 Task: Create a due date automation trigger when advanced on, on the monday of the week before a card is due add fields with custom field "Resume" checked at 11:00 AM.
Action: Mouse moved to (1061, 327)
Screenshot: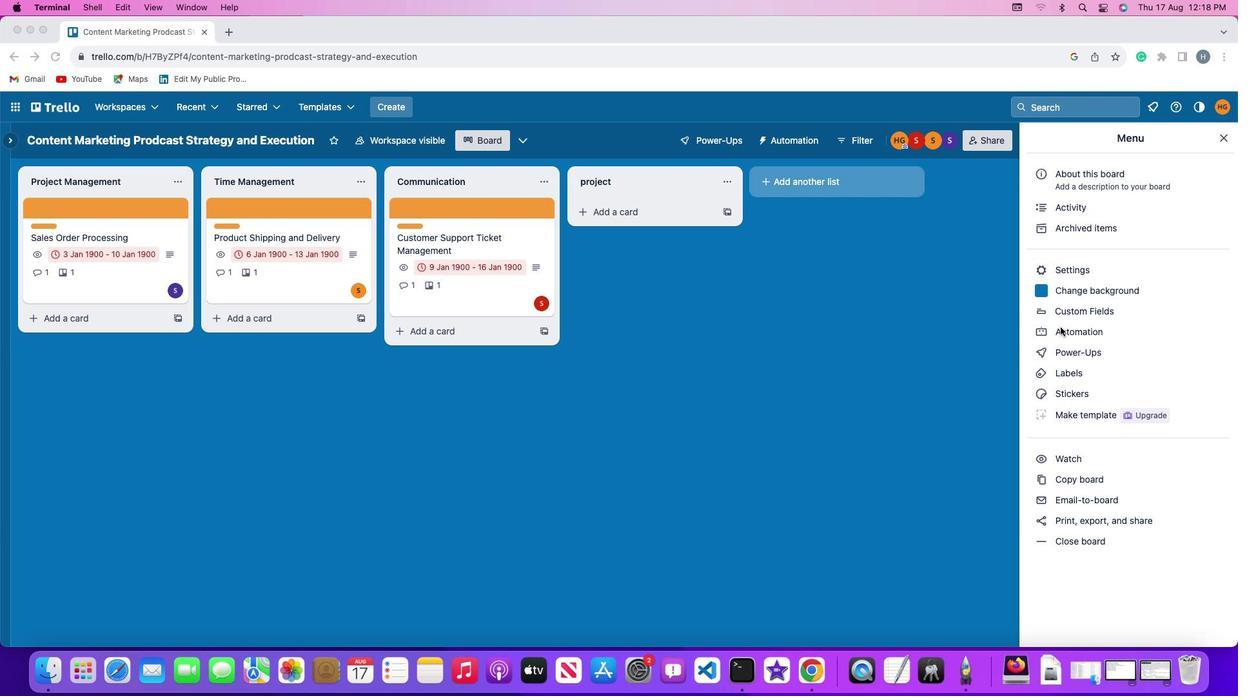 
Action: Mouse pressed left at (1061, 327)
Screenshot: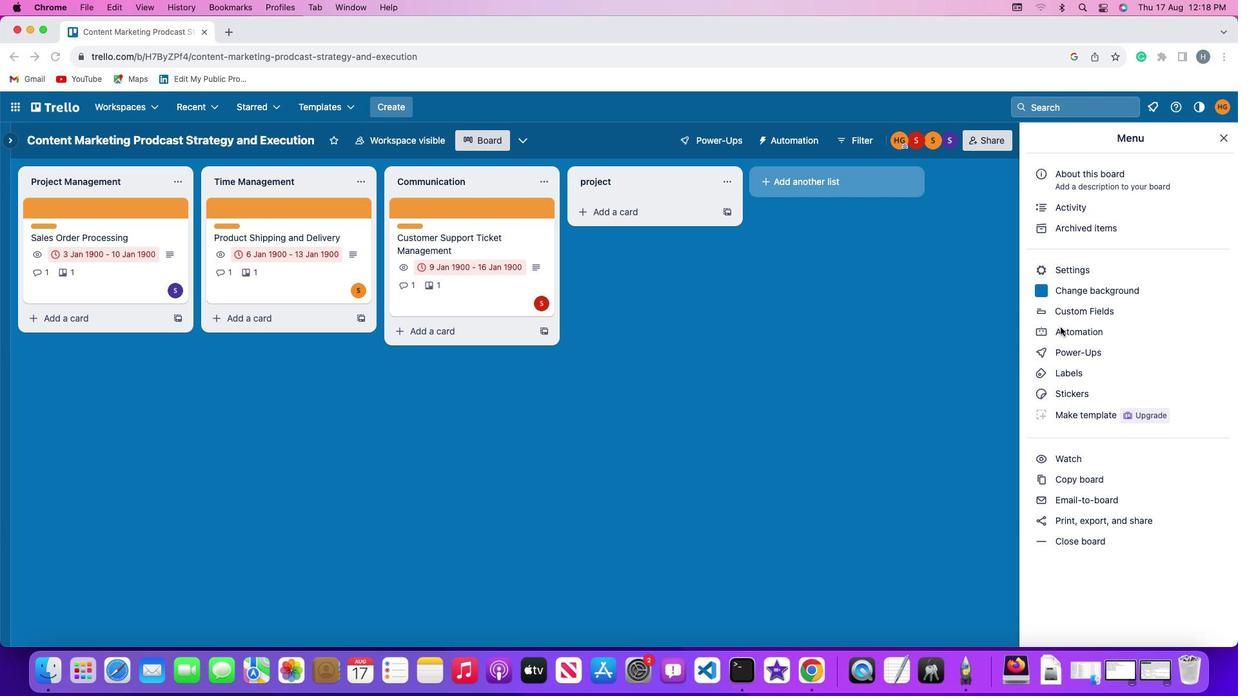 
Action: Mouse moved to (1061, 327)
Screenshot: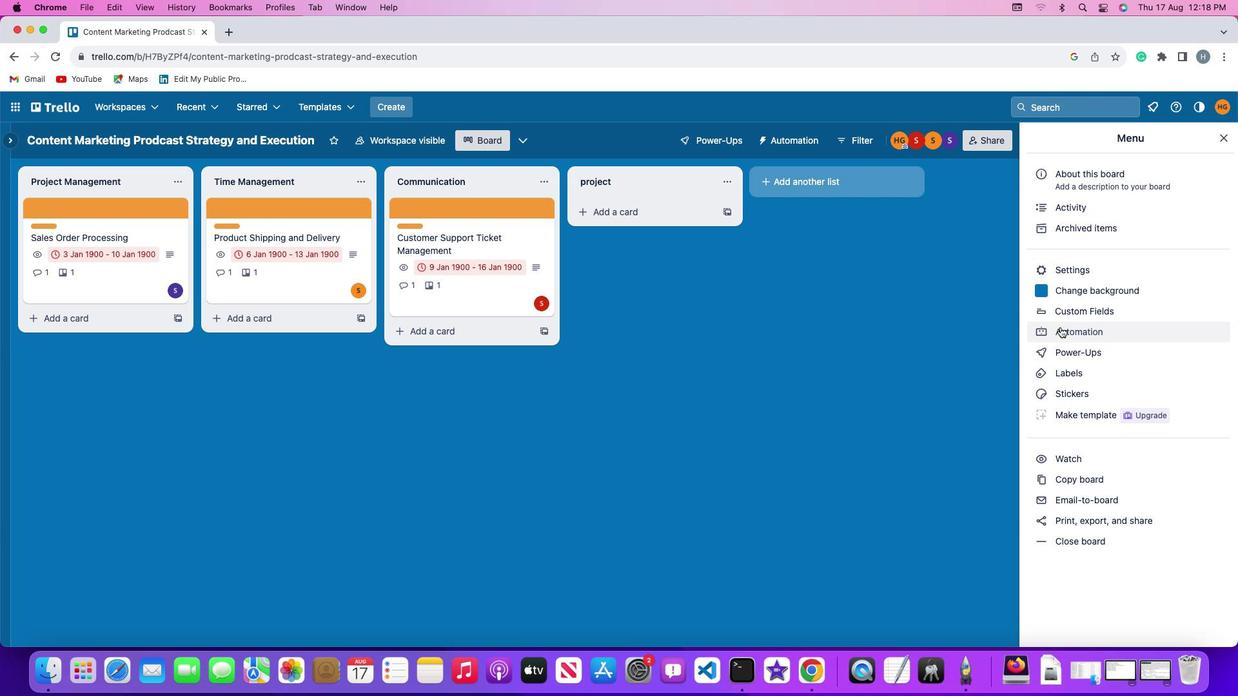 
Action: Mouse pressed left at (1061, 327)
Screenshot: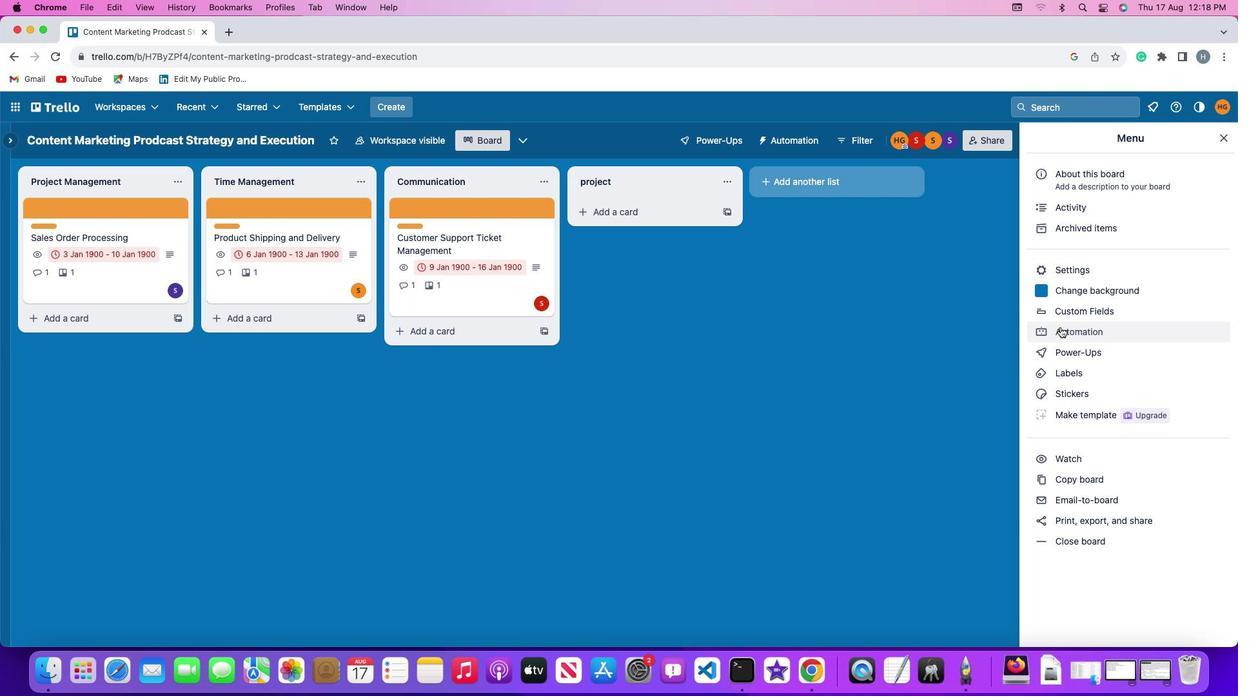 
Action: Mouse moved to (80, 304)
Screenshot: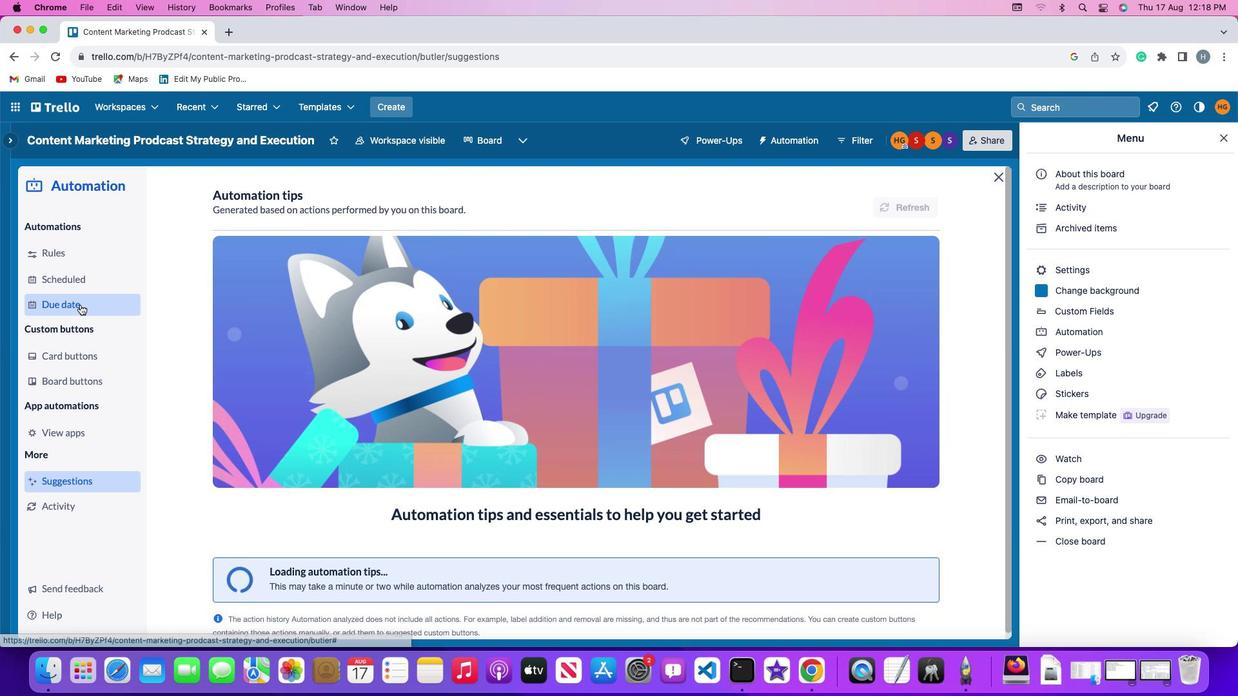 
Action: Mouse pressed left at (80, 304)
Screenshot: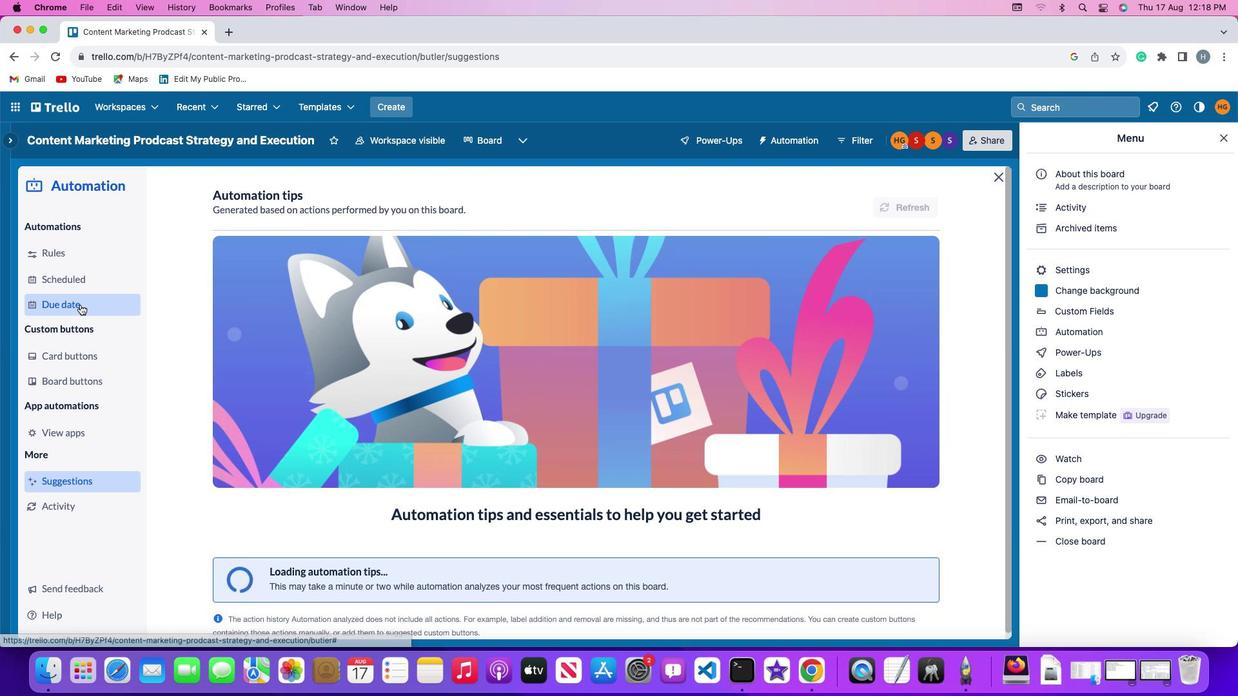 
Action: Mouse moved to (838, 201)
Screenshot: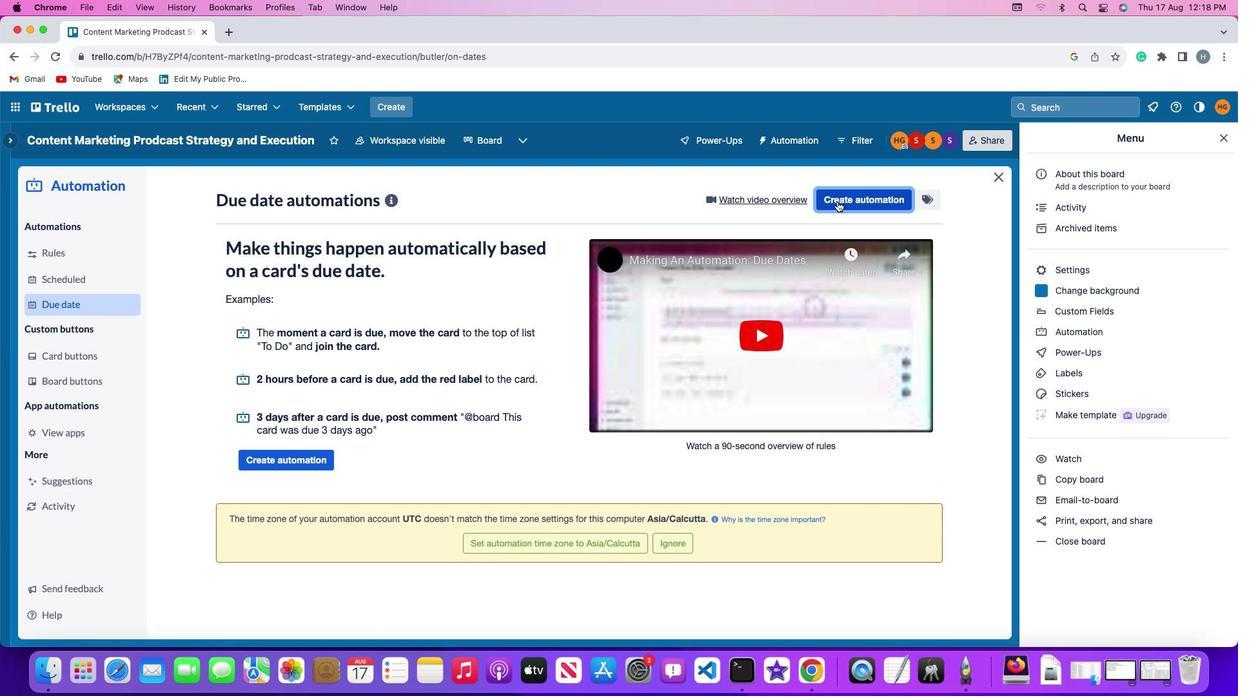 
Action: Mouse pressed left at (838, 201)
Screenshot: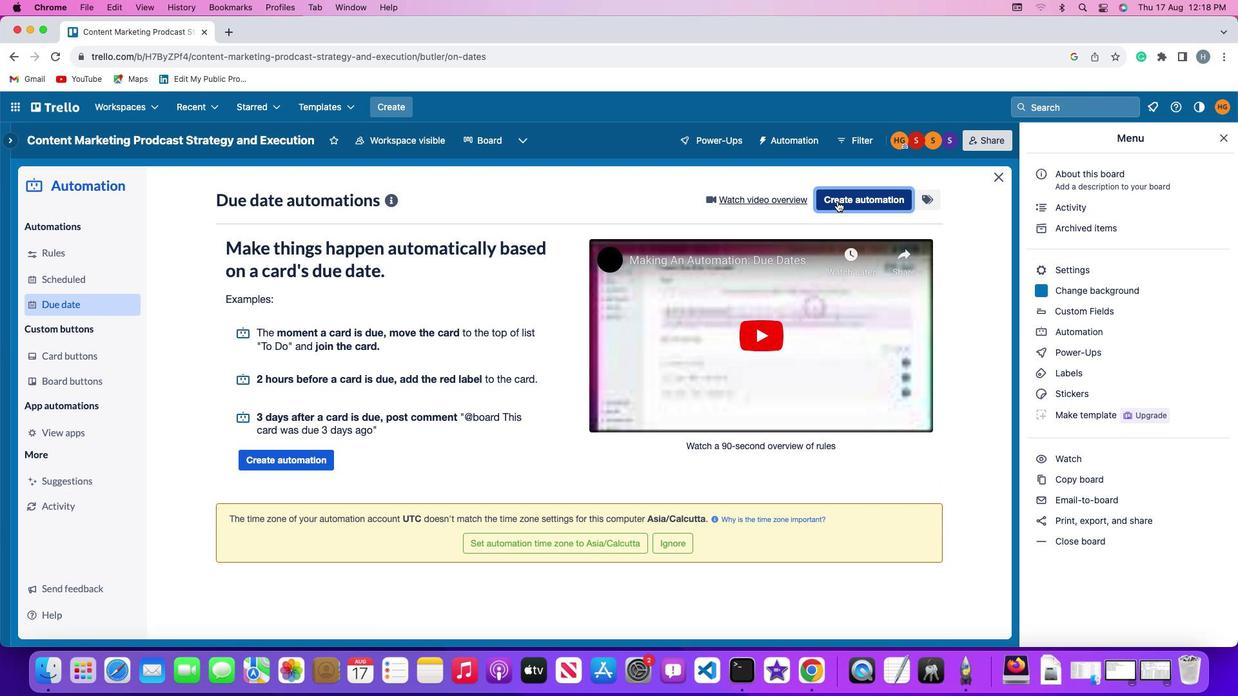 
Action: Mouse moved to (250, 319)
Screenshot: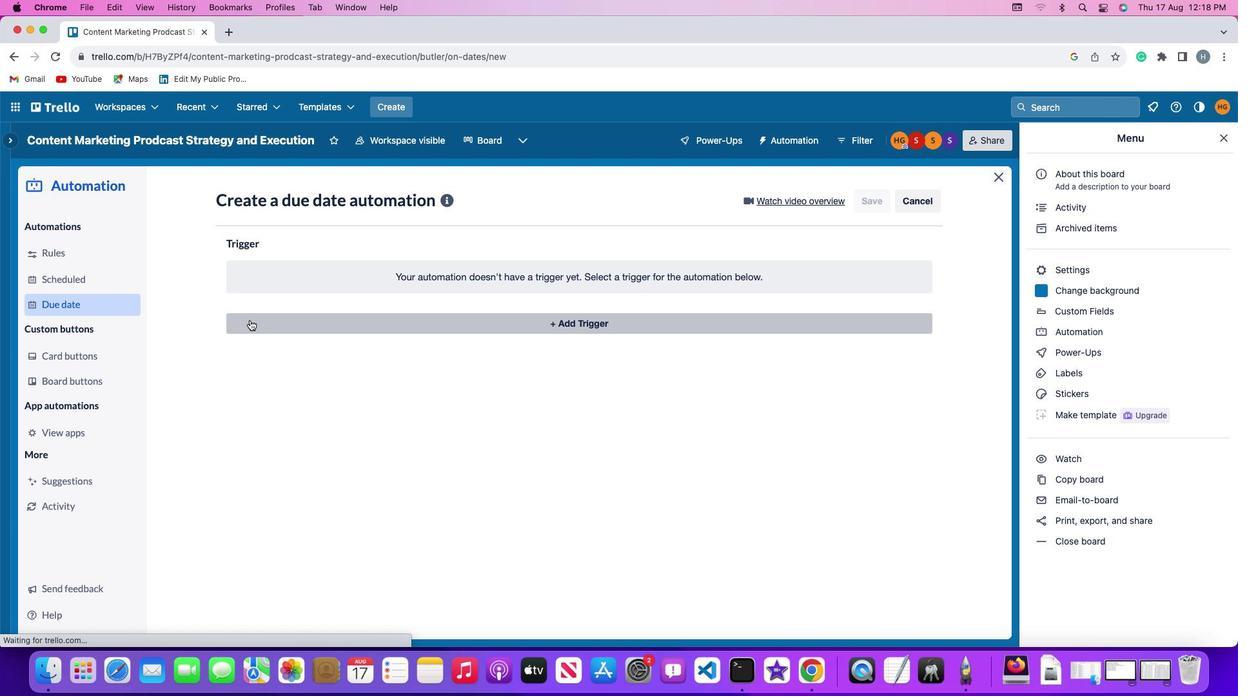 
Action: Mouse pressed left at (250, 319)
Screenshot: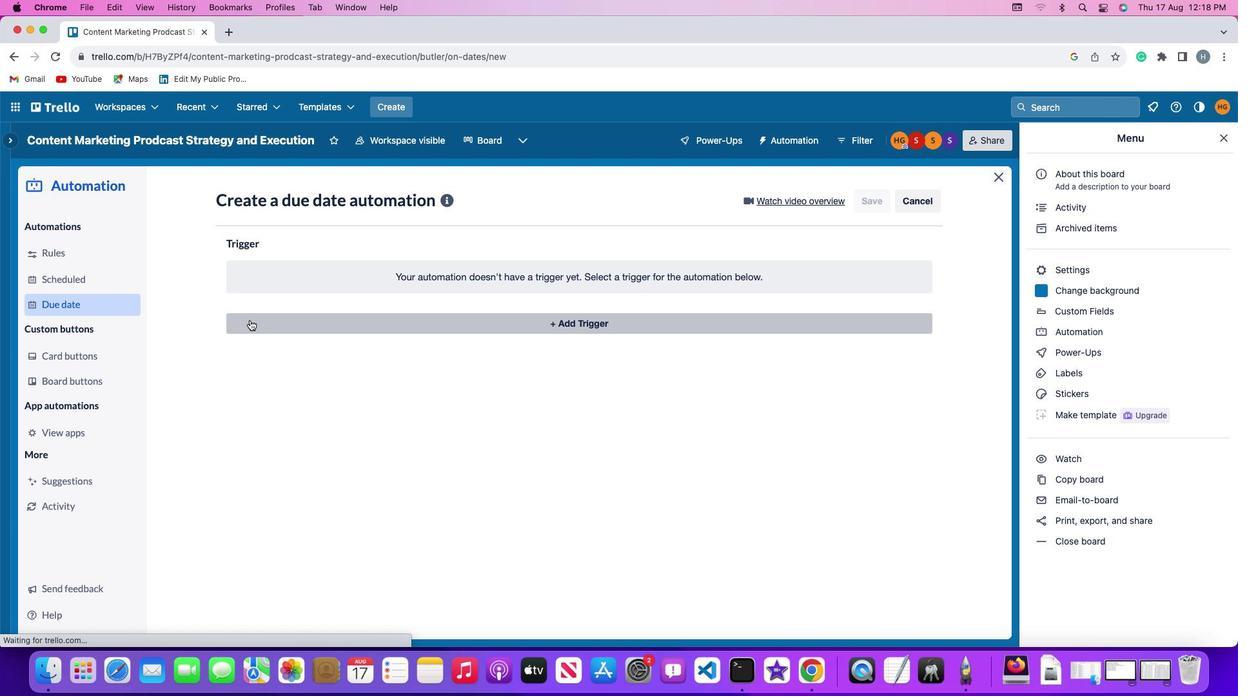 
Action: Mouse moved to (277, 561)
Screenshot: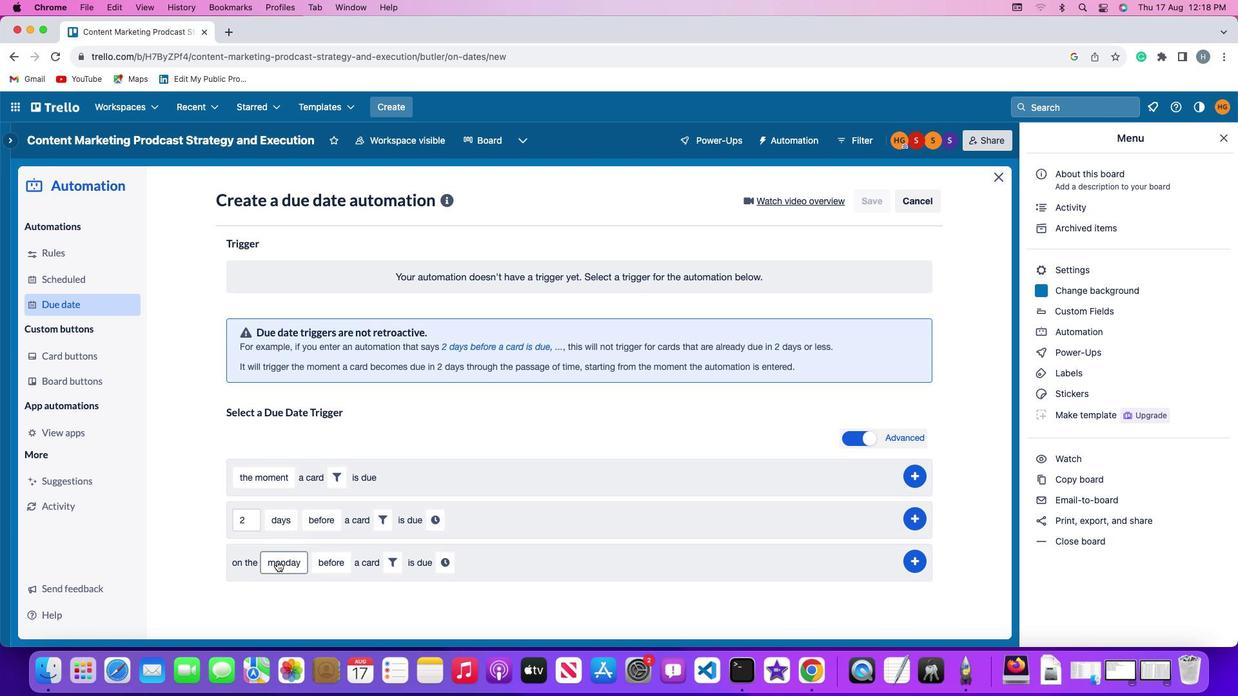 
Action: Mouse pressed left at (277, 561)
Screenshot: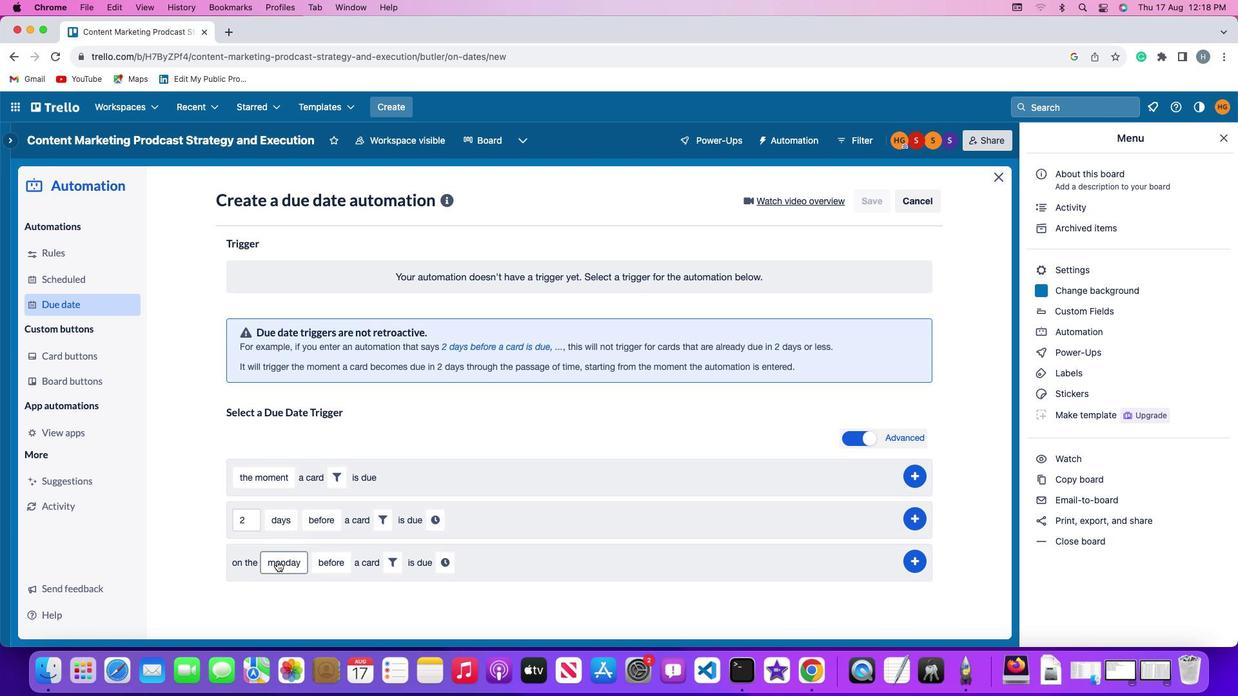 
Action: Mouse moved to (301, 375)
Screenshot: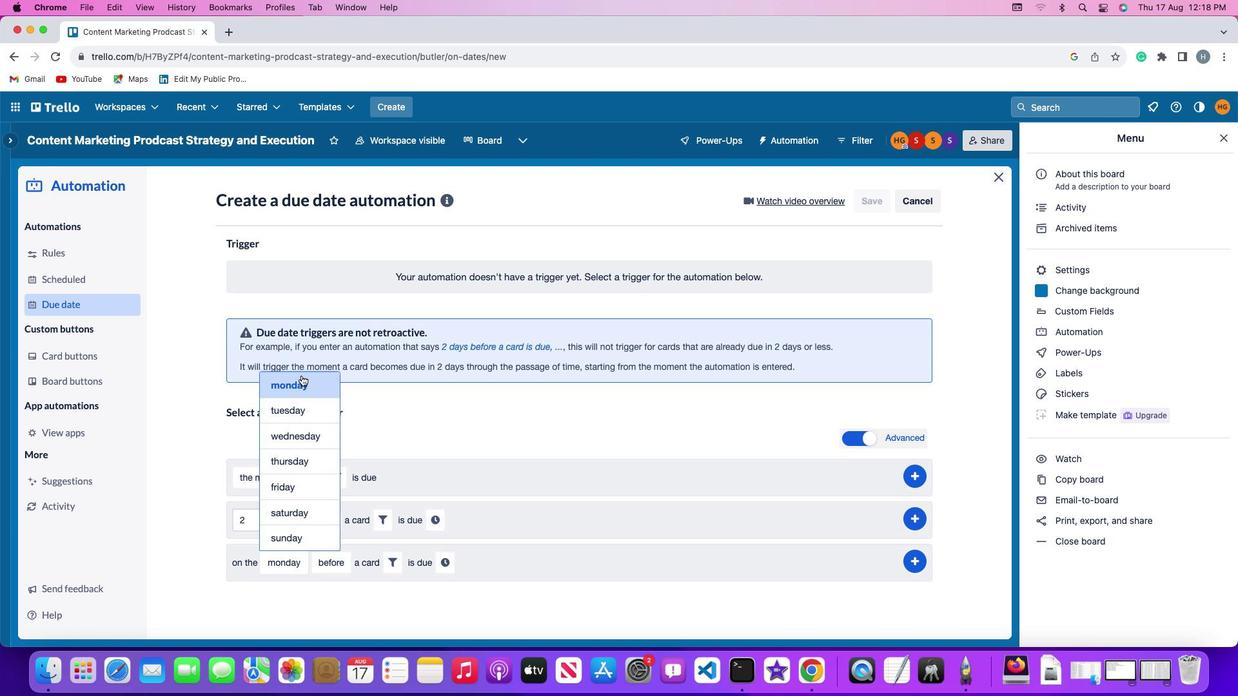 
Action: Mouse pressed left at (301, 375)
Screenshot: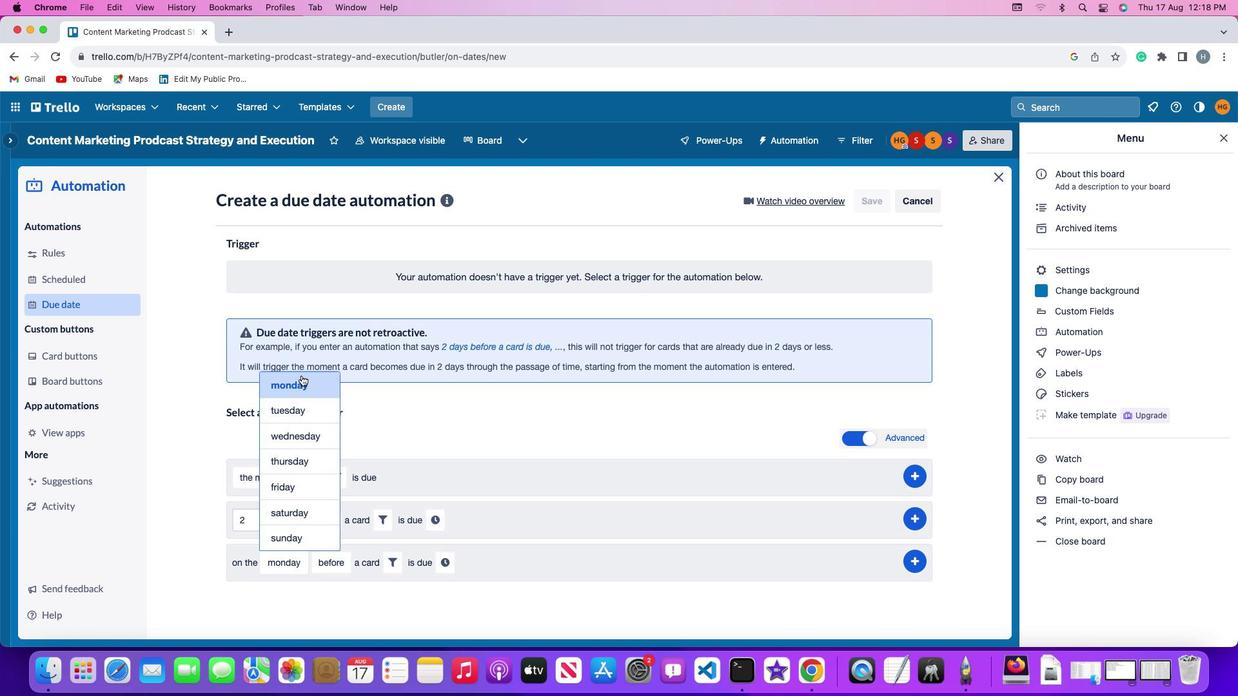 
Action: Mouse moved to (336, 564)
Screenshot: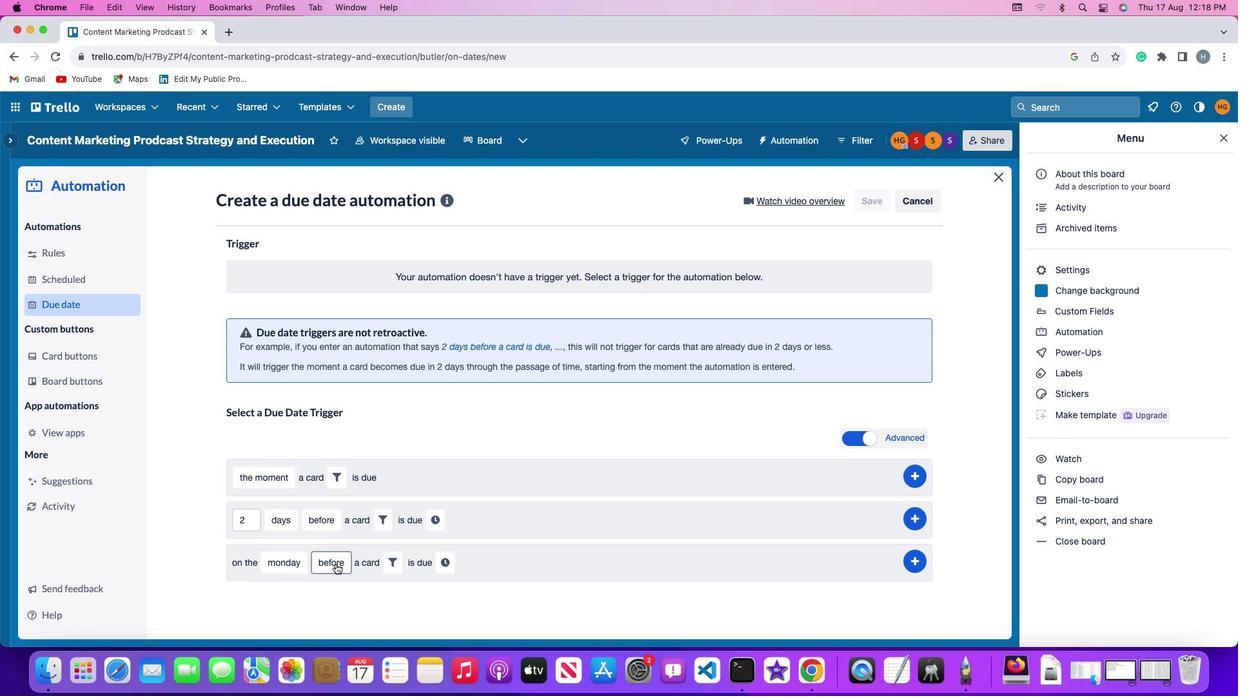 
Action: Mouse pressed left at (336, 564)
Screenshot: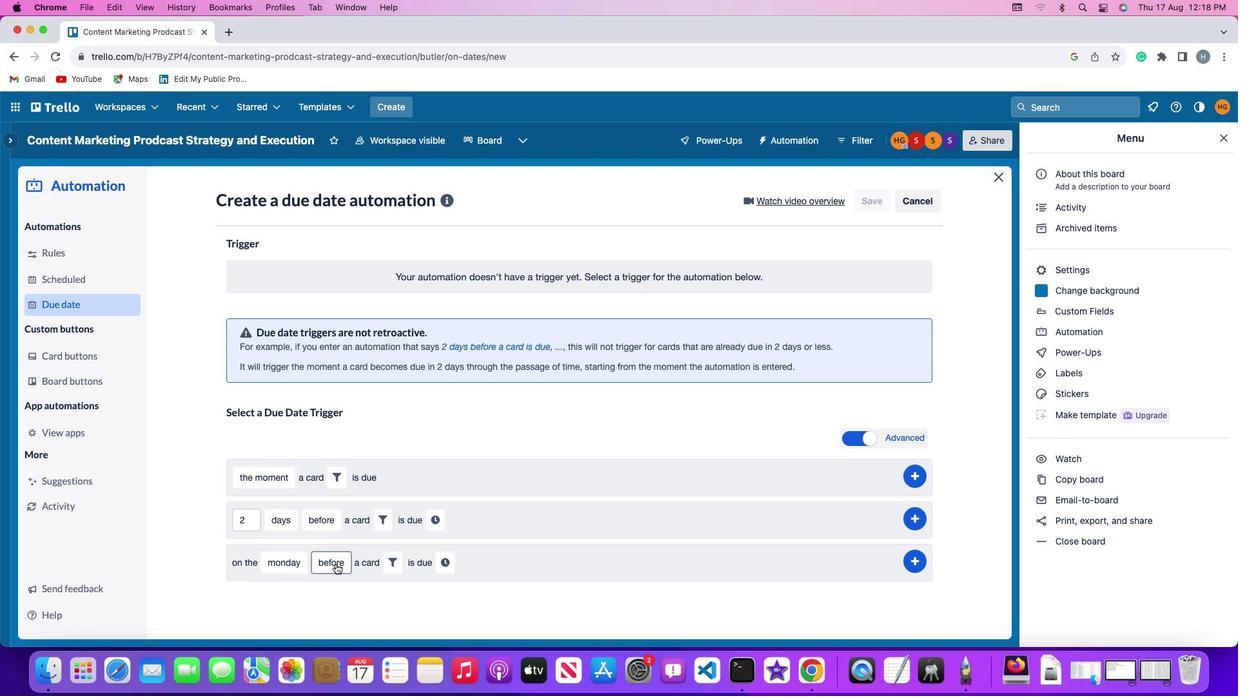 
Action: Mouse moved to (376, 534)
Screenshot: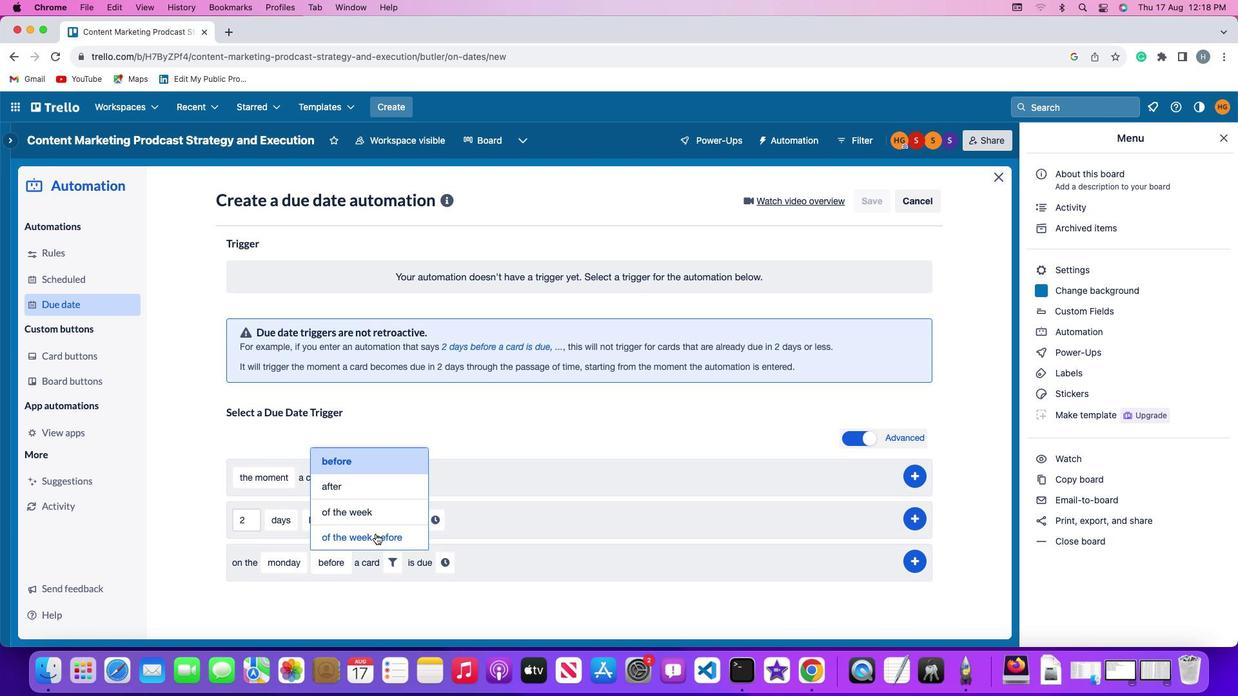 
Action: Mouse pressed left at (376, 534)
Screenshot: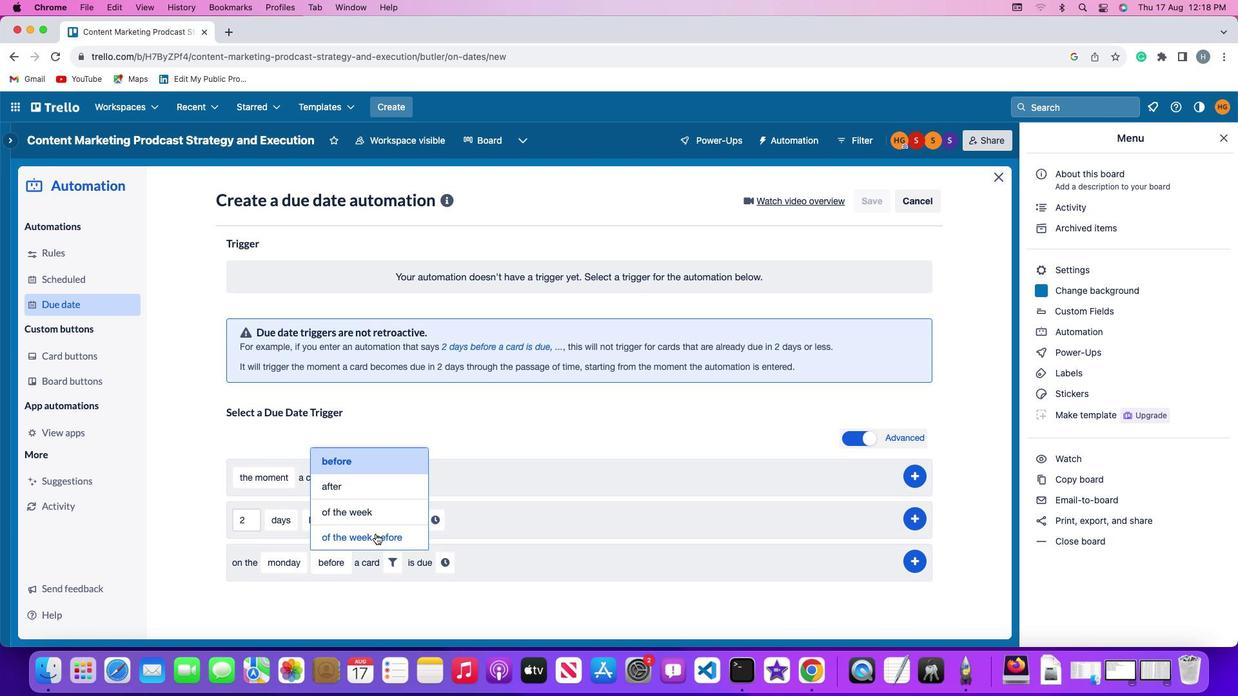 
Action: Mouse moved to (449, 561)
Screenshot: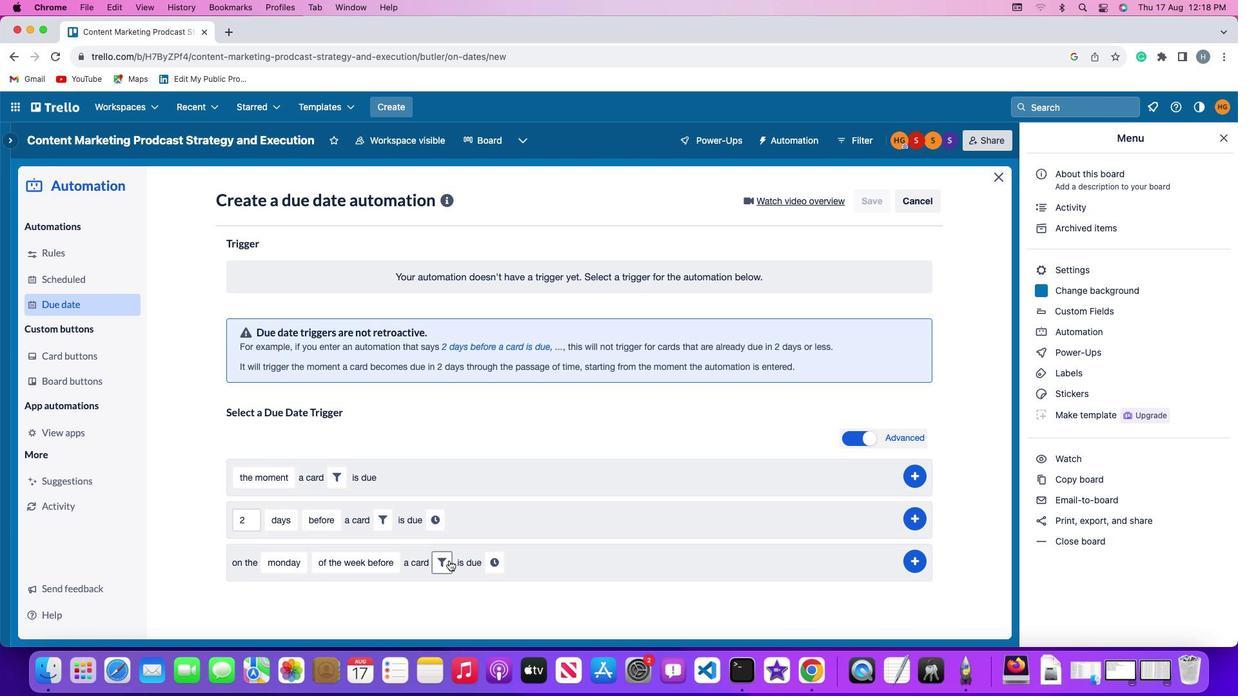 
Action: Mouse pressed left at (449, 561)
Screenshot: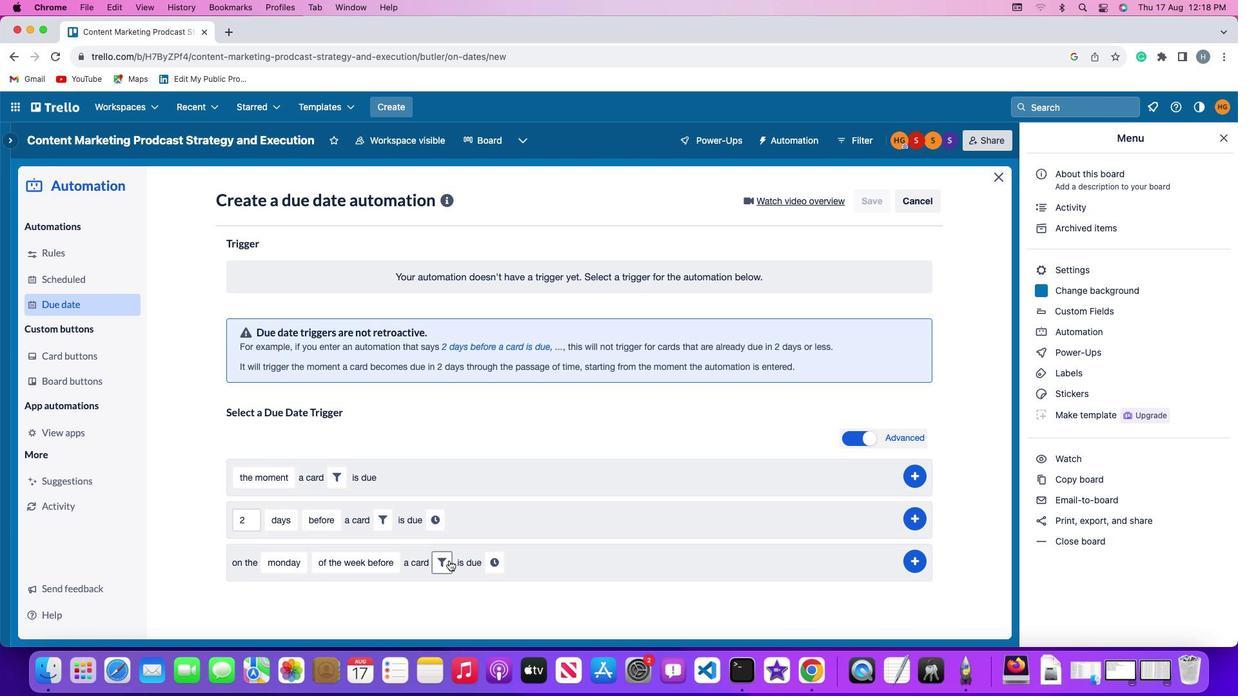 
Action: Mouse moved to (645, 604)
Screenshot: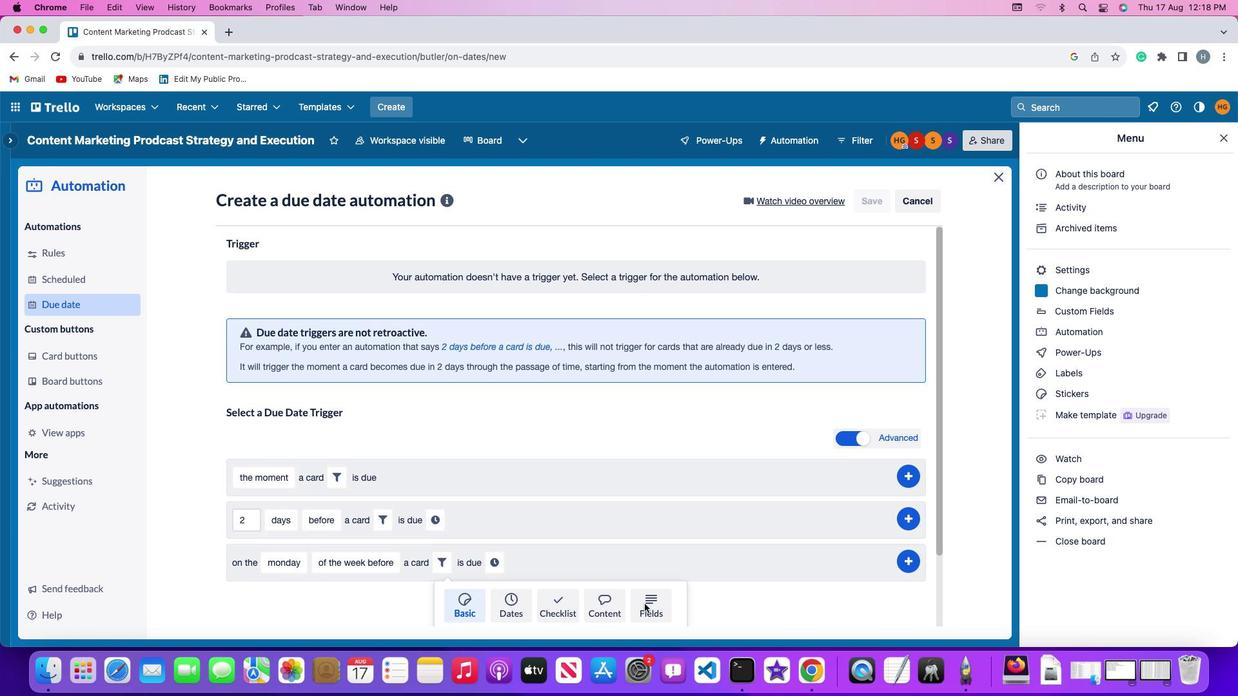 
Action: Mouse pressed left at (645, 604)
Screenshot: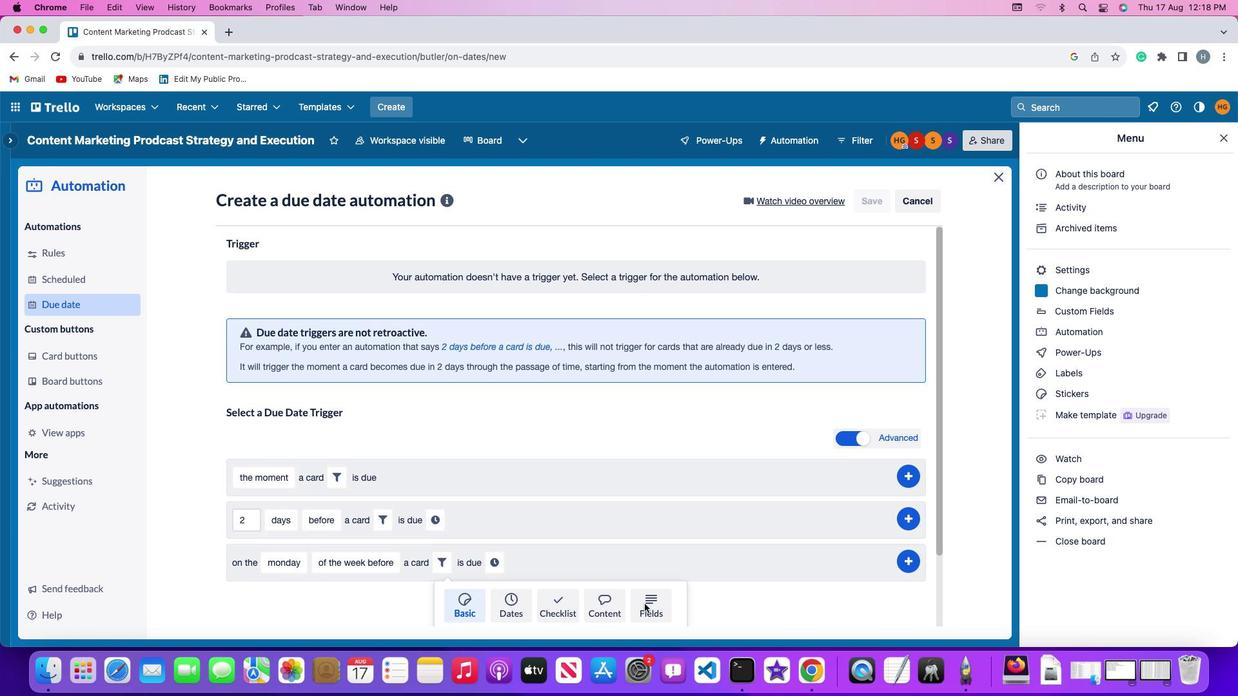 
Action: Mouse moved to (463, 593)
Screenshot: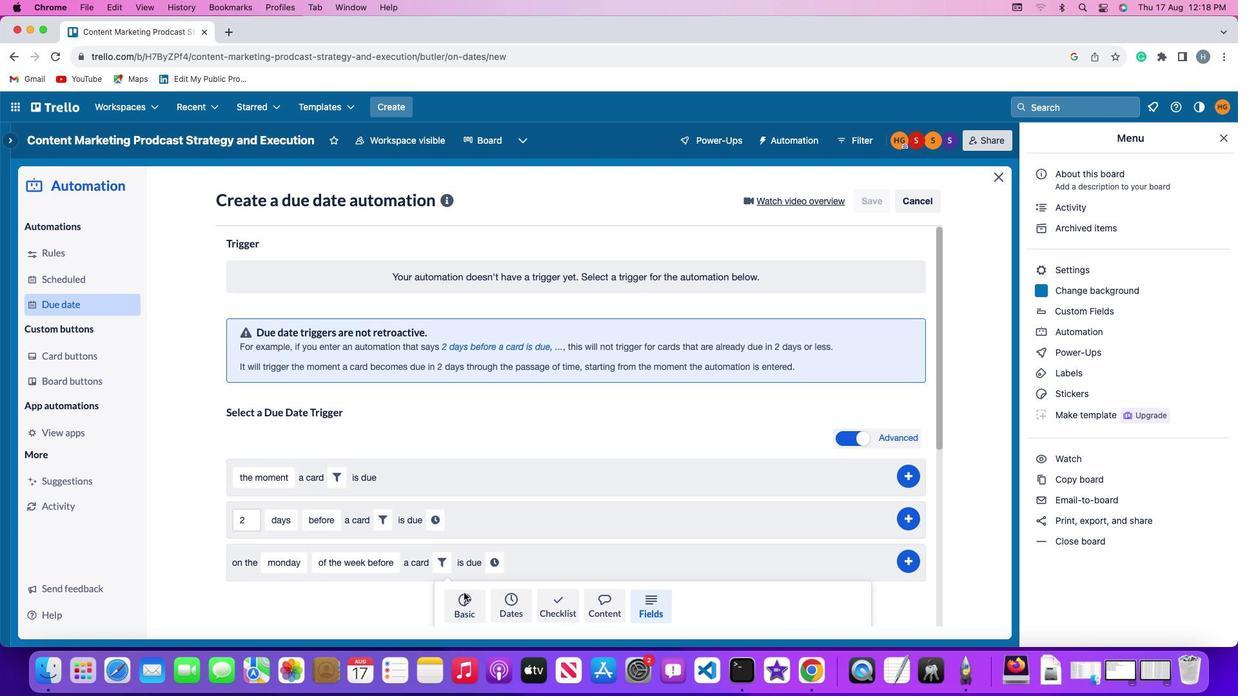 
Action: Mouse scrolled (463, 593) with delta (0, 0)
Screenshot: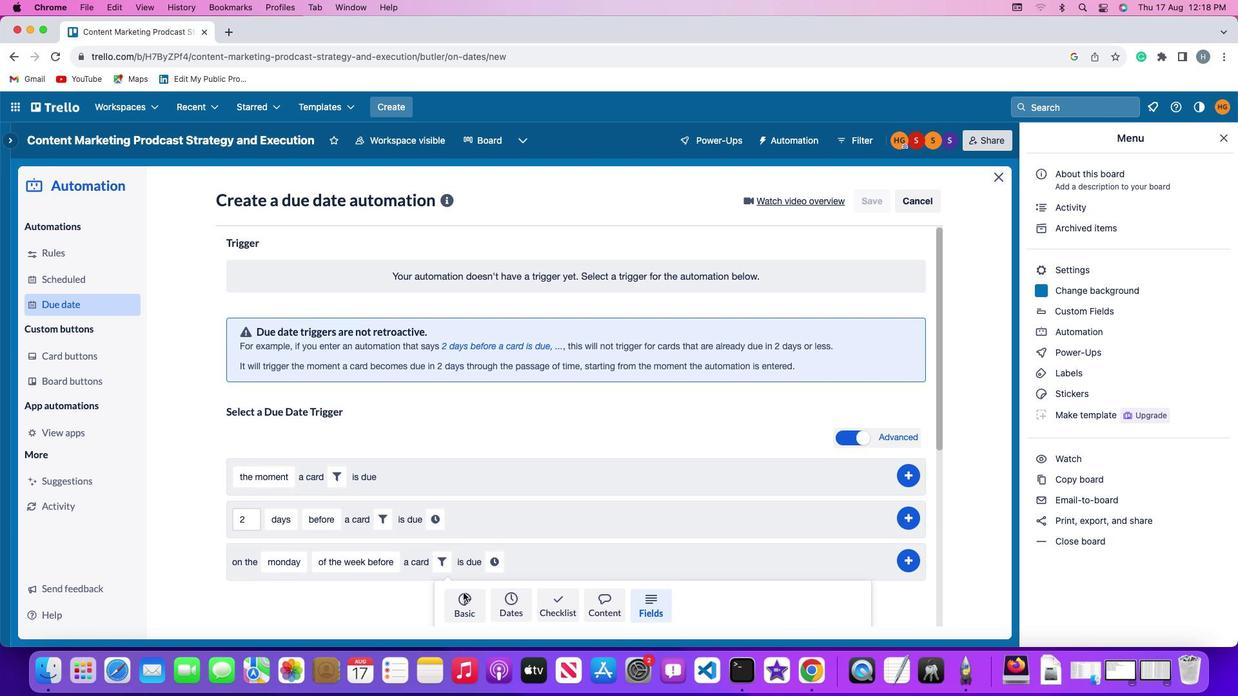
Action: Mouse scrolled (463, 593) with delta (0, 0)
Screenshot: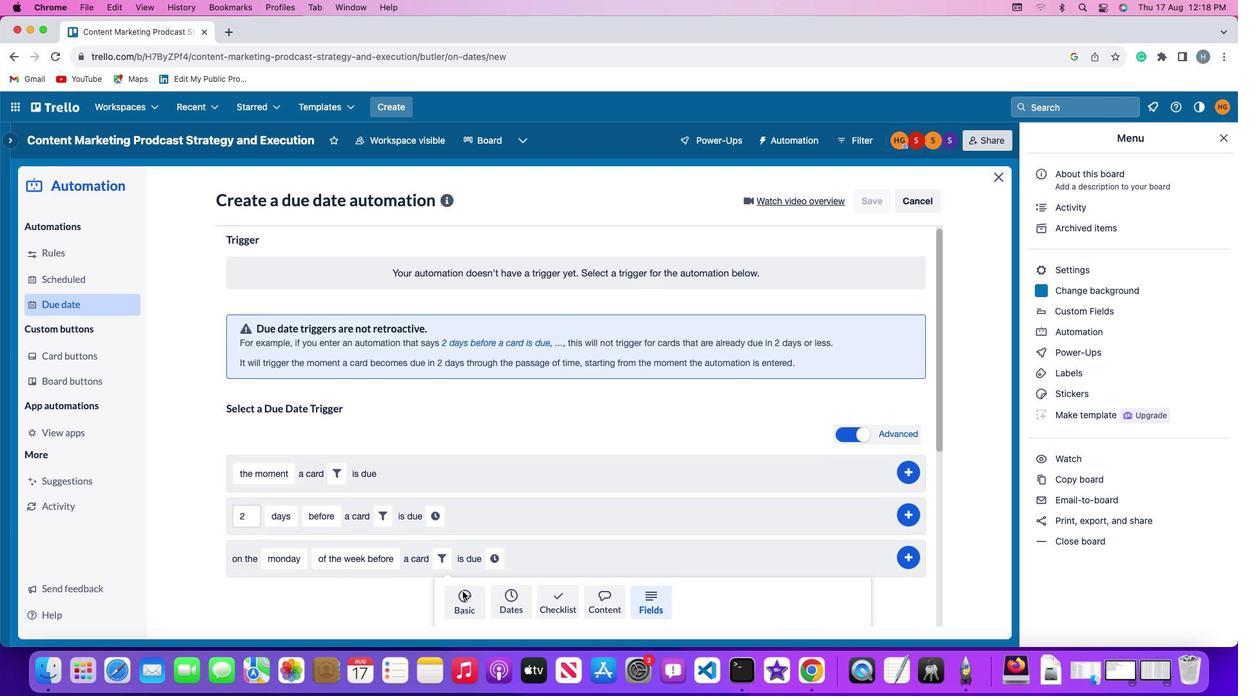 
Action: Mouse moved to (463, 592)
Screenshot: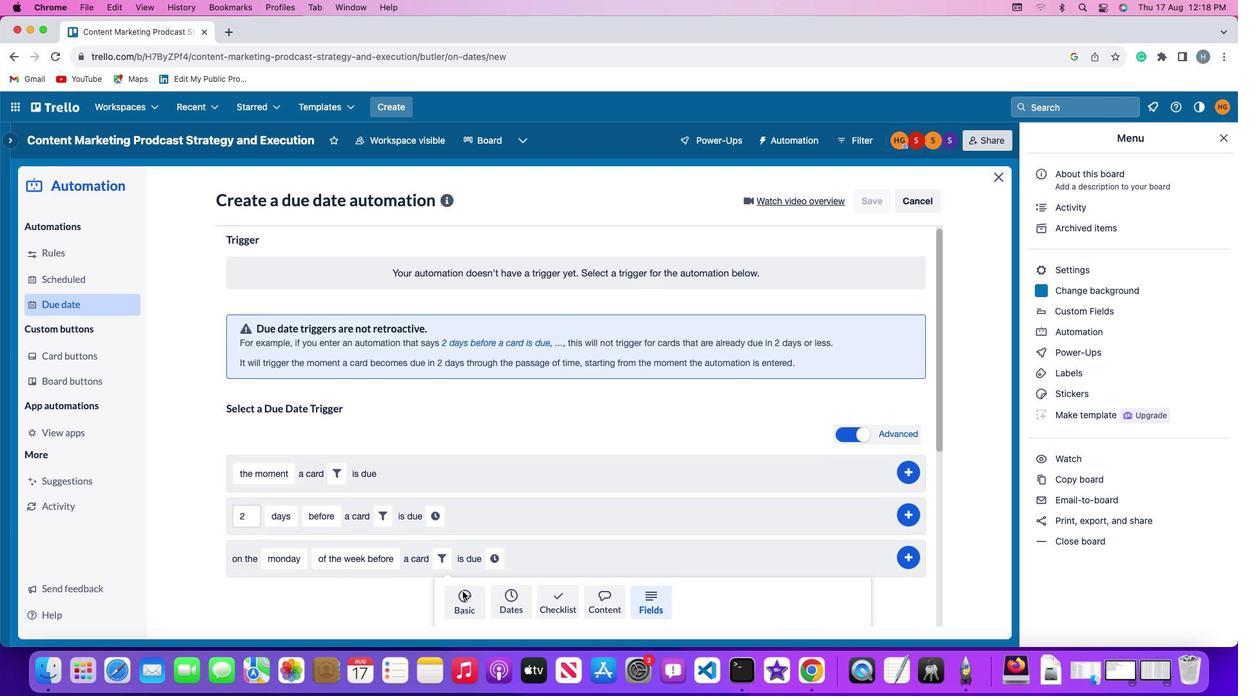 
Action: Mouse scrolled (463, 592) with delta (0, -1)
Screenshot: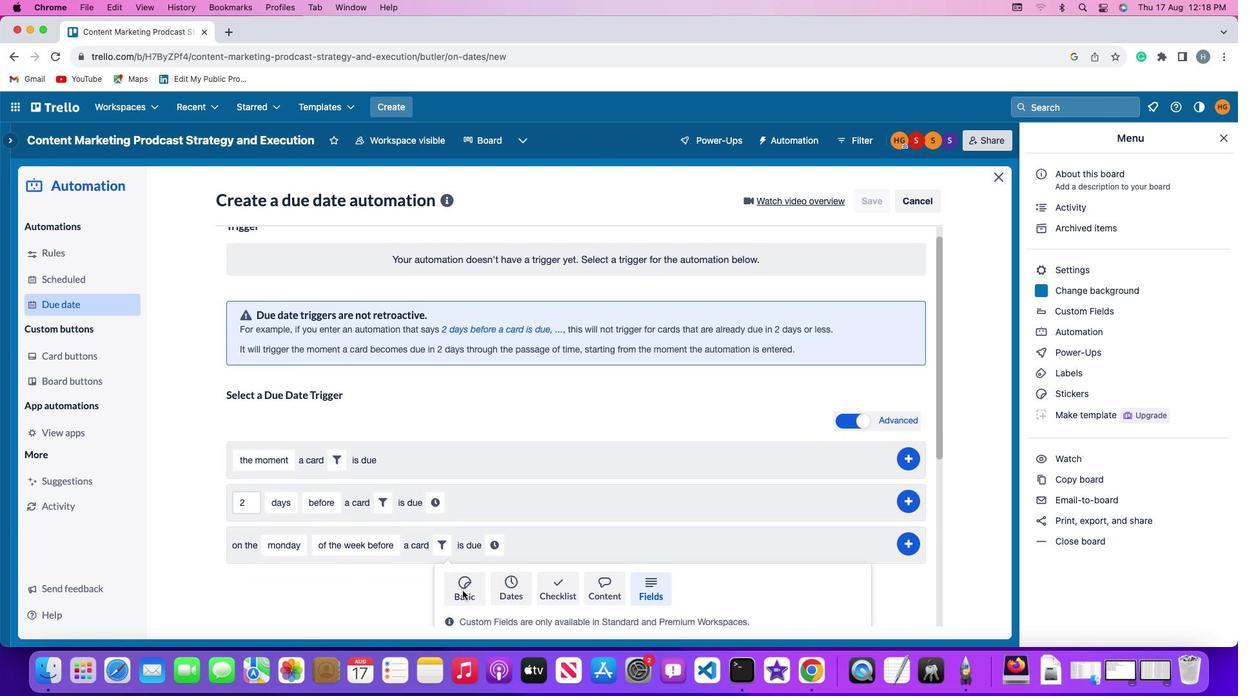 
Action: Mouse moved to (463, 591)
Screenshot: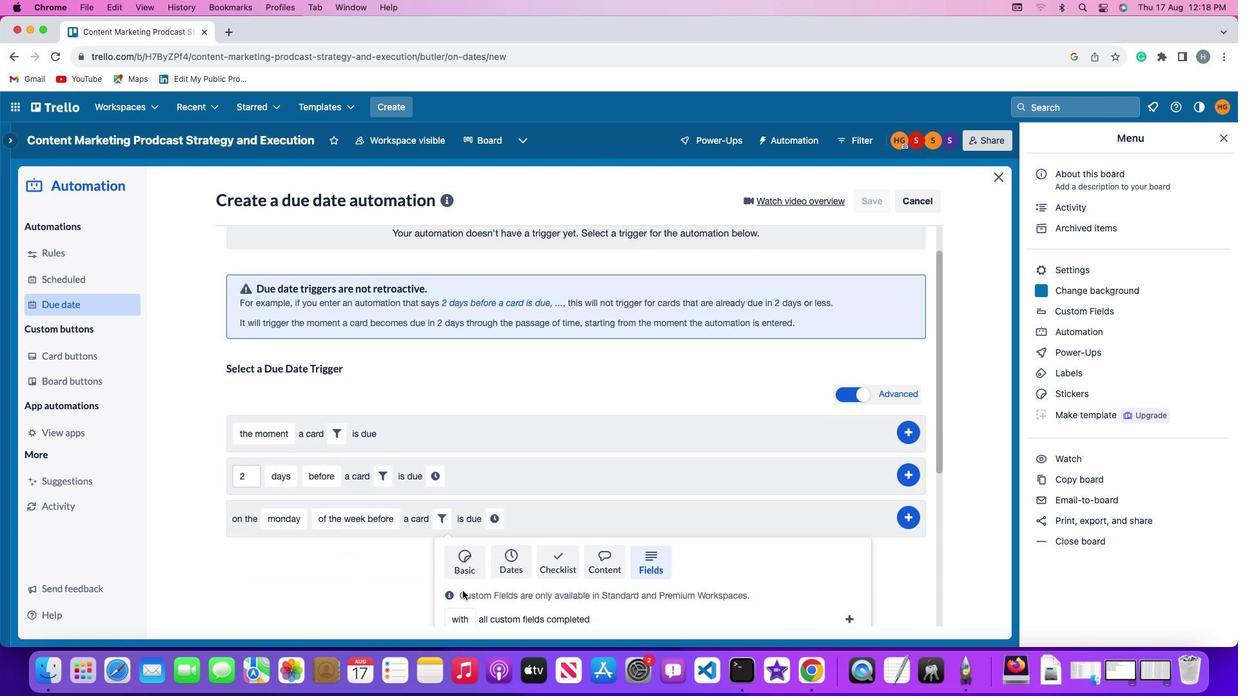 
Action: Mouse scrolled (463, 591) with delta (0, -2)
Screenshot: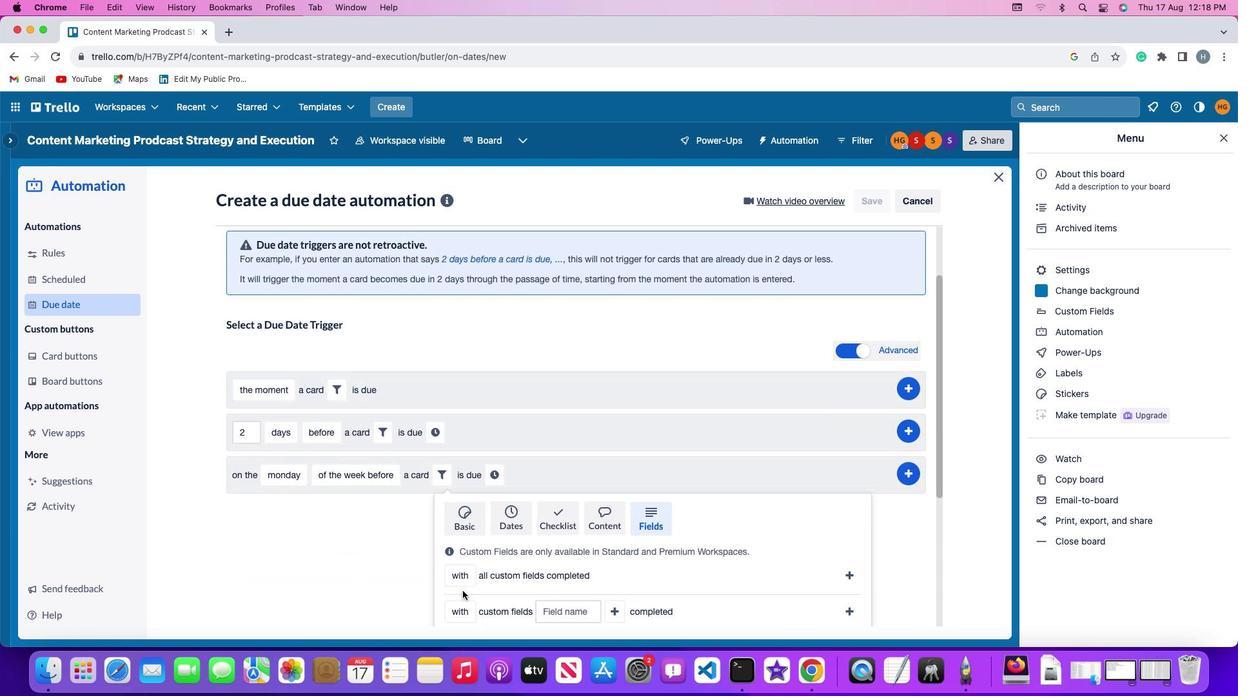 
Action: Mouse moved to (462, 591)
Screenshot: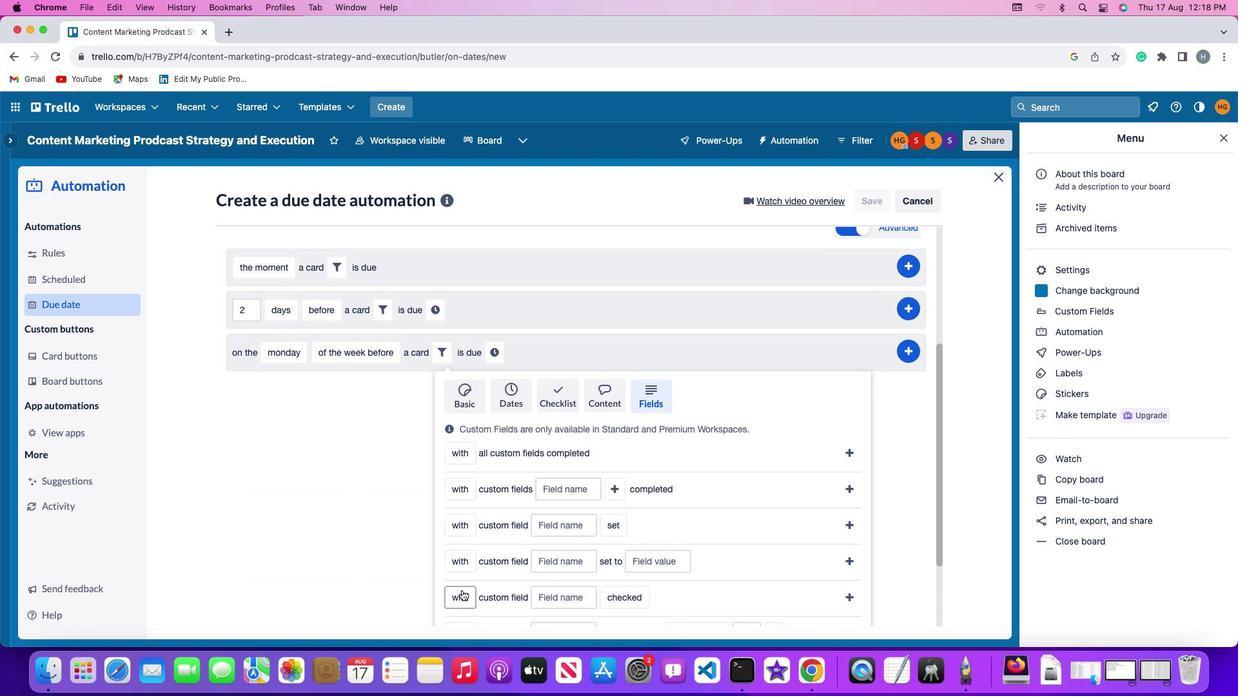 
Action: Mouse scrolled (462, 591) with delta (0, 0)
Screenshot: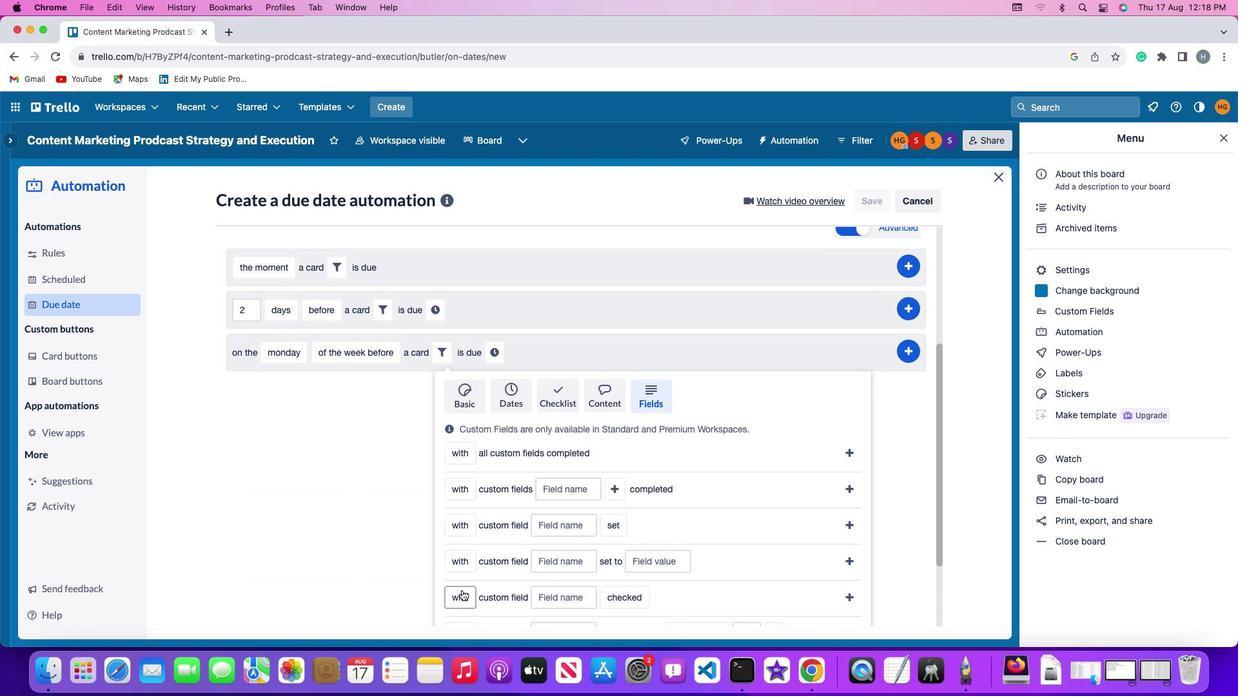 
Action: Mouse scrolled (462, 591) with delta (0, 0)
Screenshot: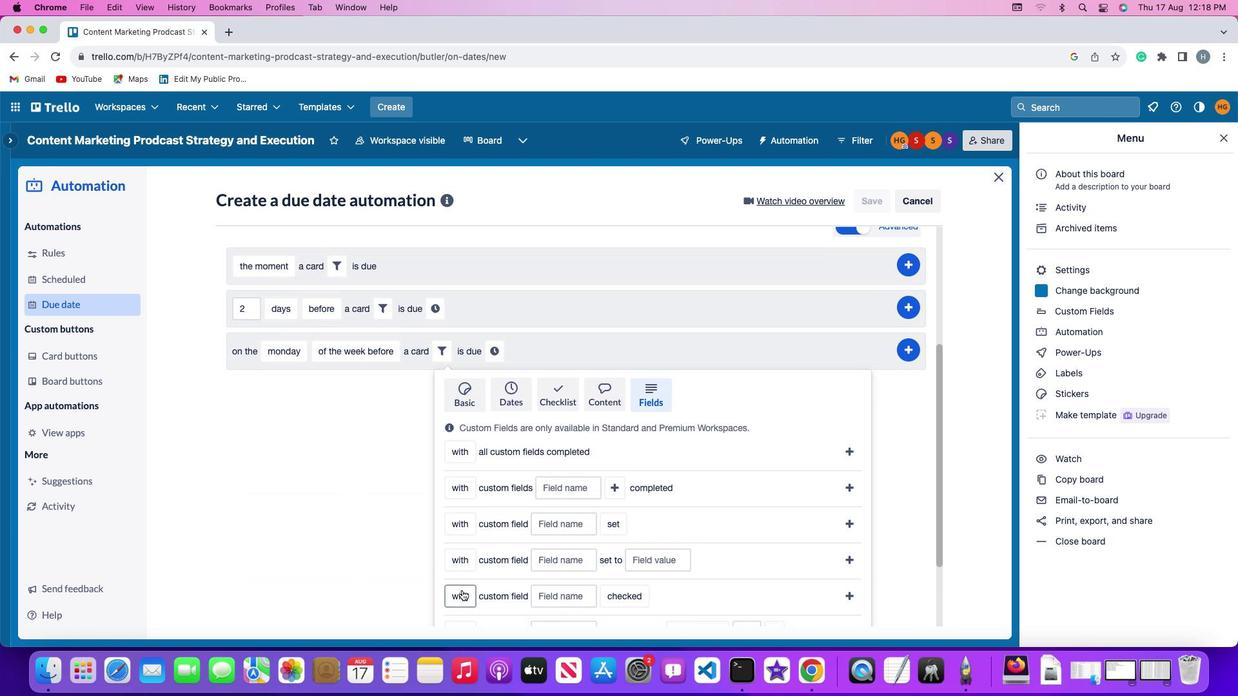 
Action: Mouse moved to (462, 591)
Screenshot: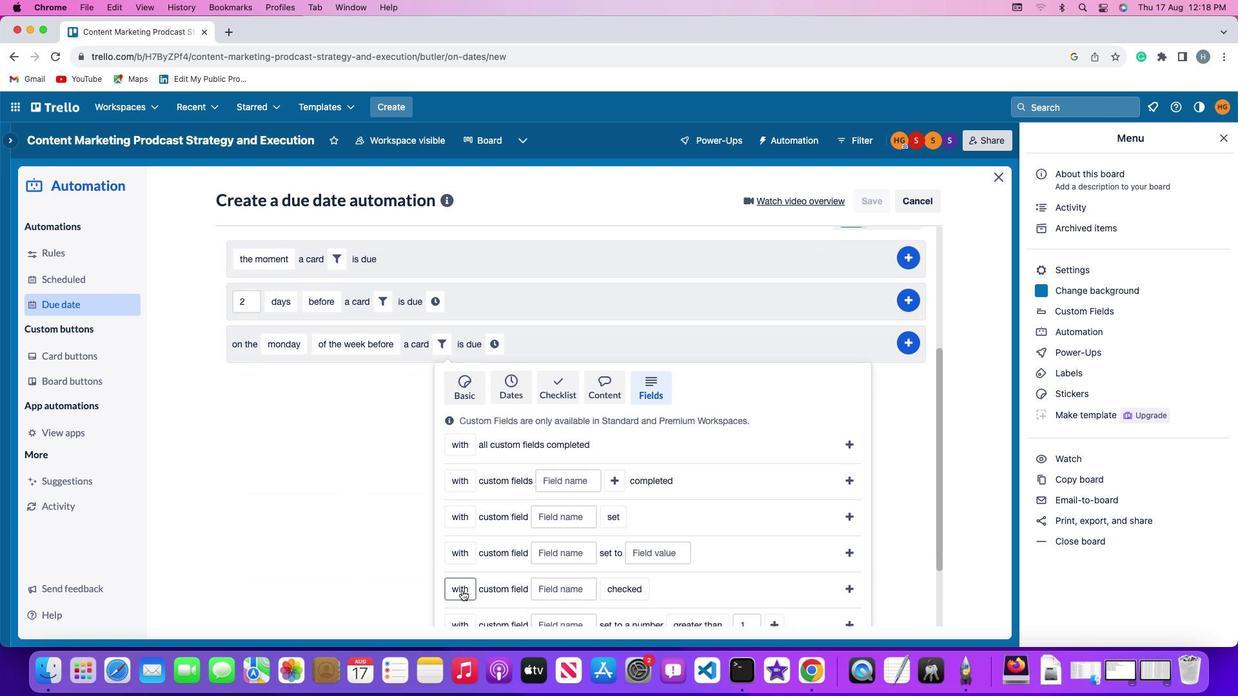 
Action: Mouse scrolled (462, 591) with delta (0, -1)
Screenshot: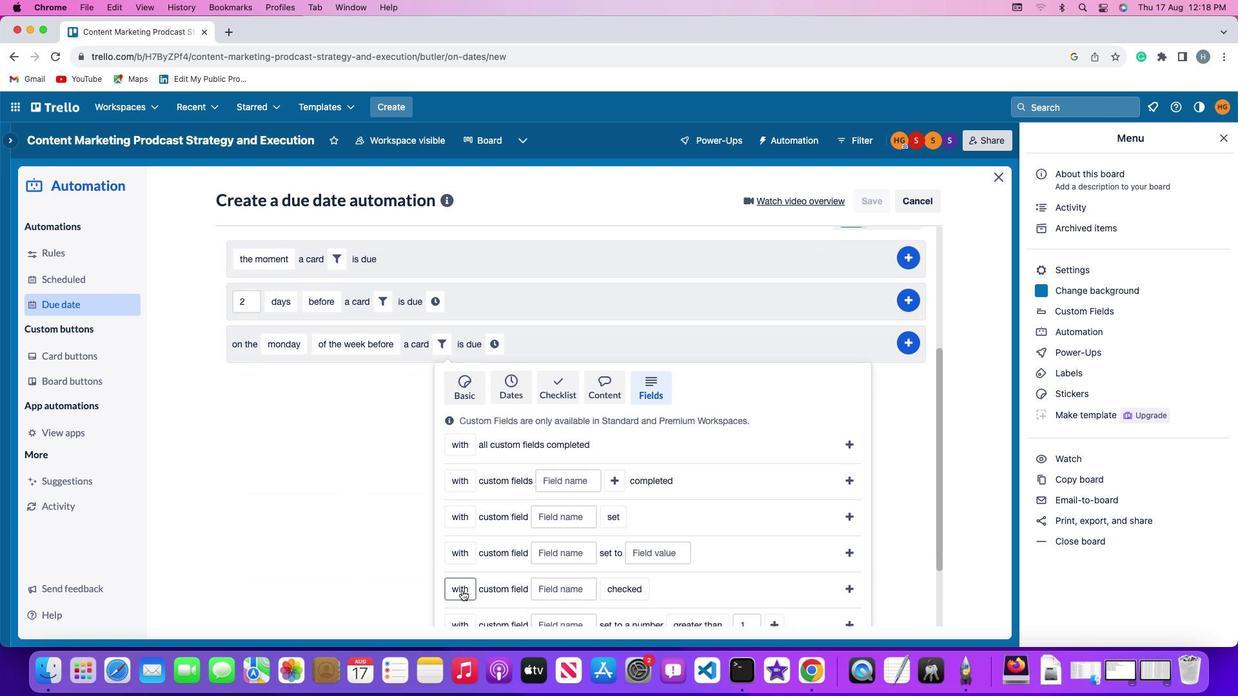 
Action: Mouse scrolled (462, 591) with delta (0, -2)
Screenshot: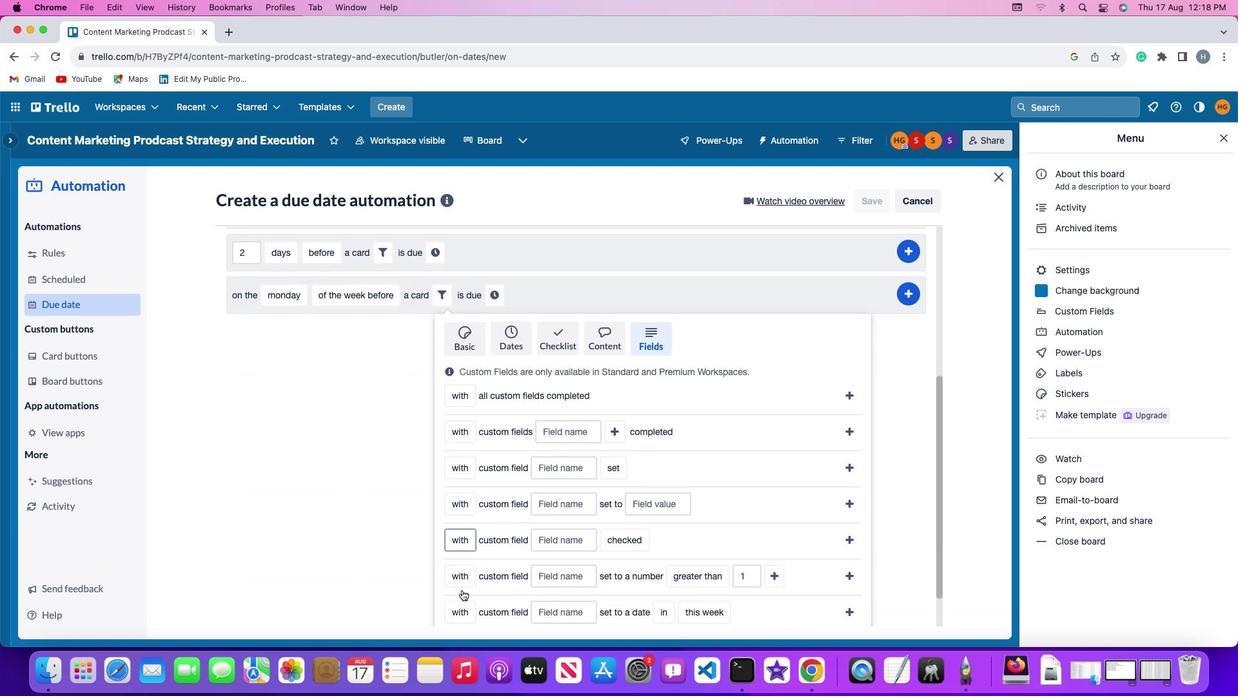 
Action: Mouse moved to (460, 483)
Screenshot: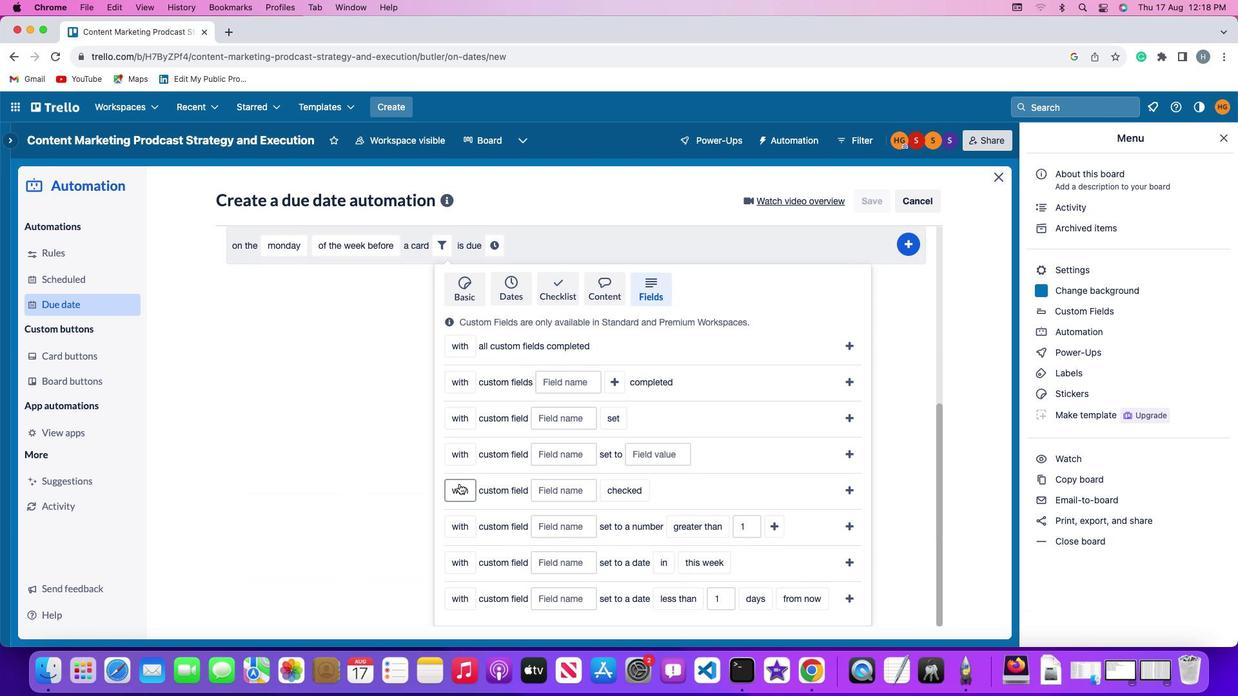 
Action: Mouse pressed left at (460, 483)
Screenshot: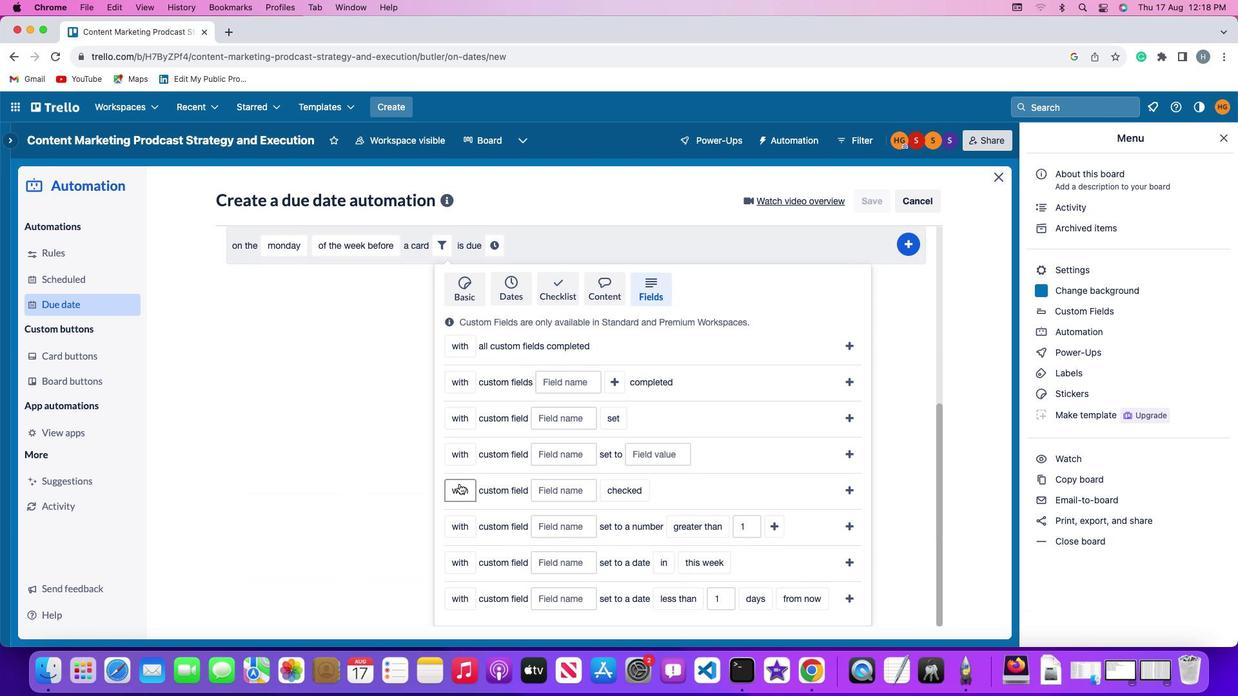 
Action: Mouse moved to (459, 519)
Screenshot: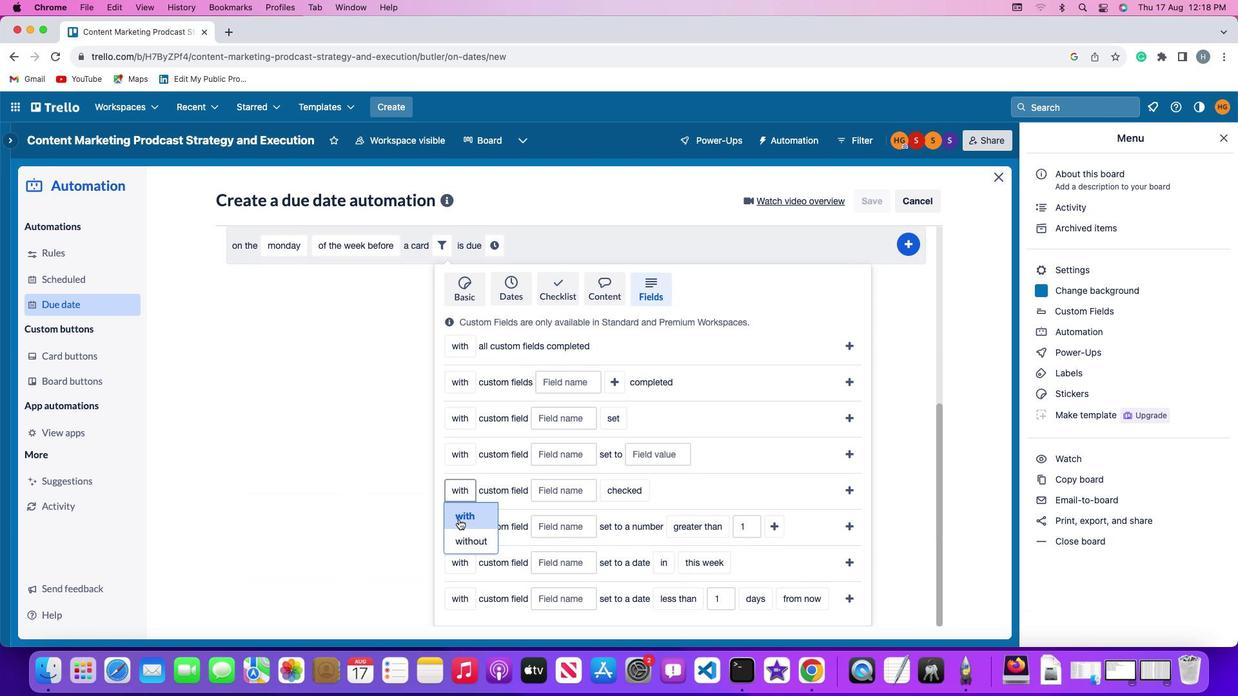 
Action: Mouse pressed left at (459, 519)
Screenshot: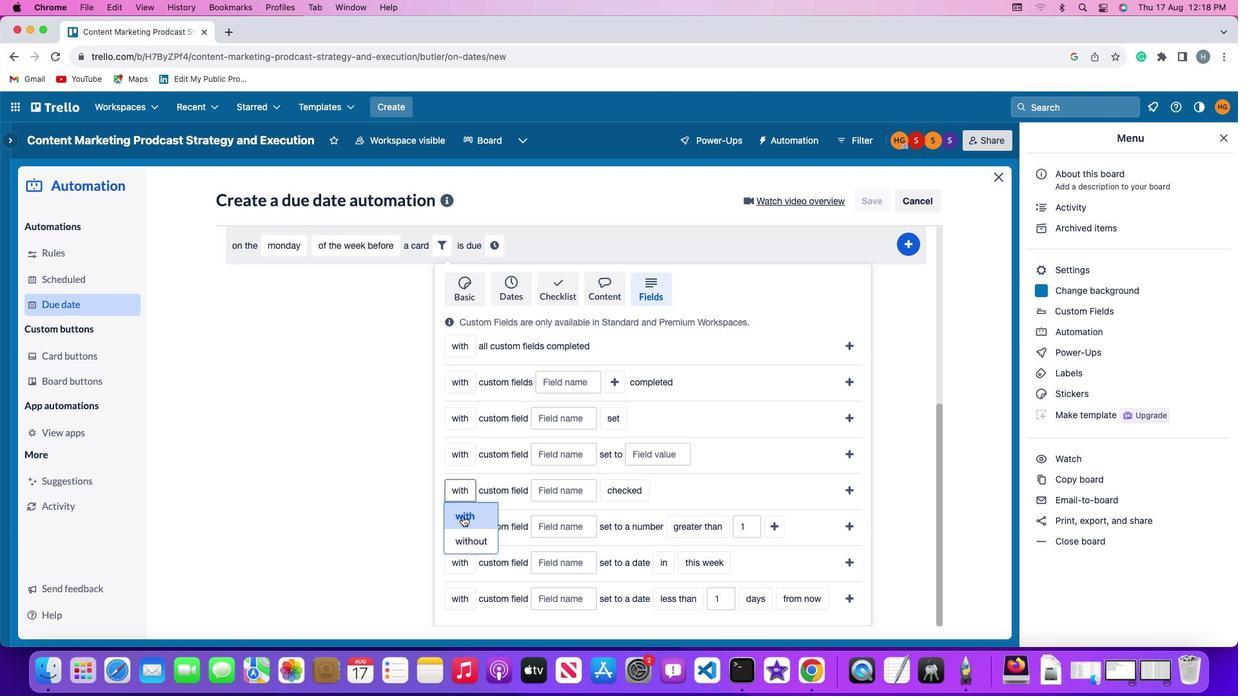 
Action: Mouse moved to (576, 491)
Screenshot: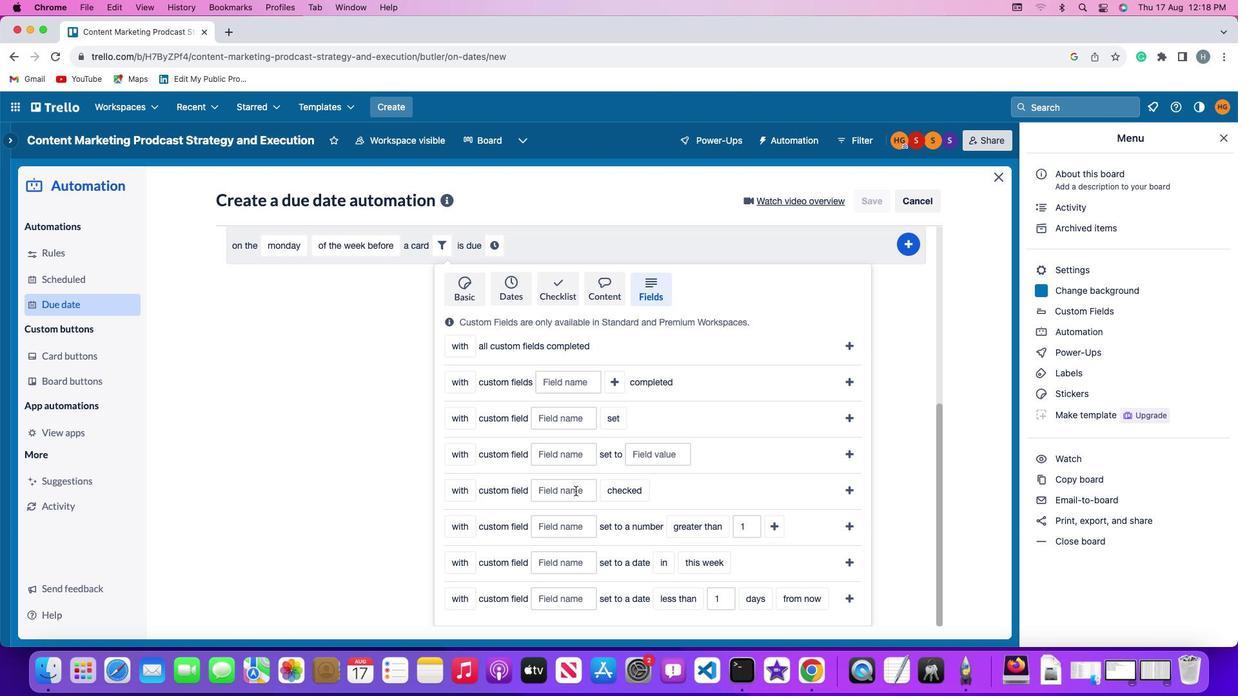
Action: Mouse pressed left at (576, 491)
Screenshot: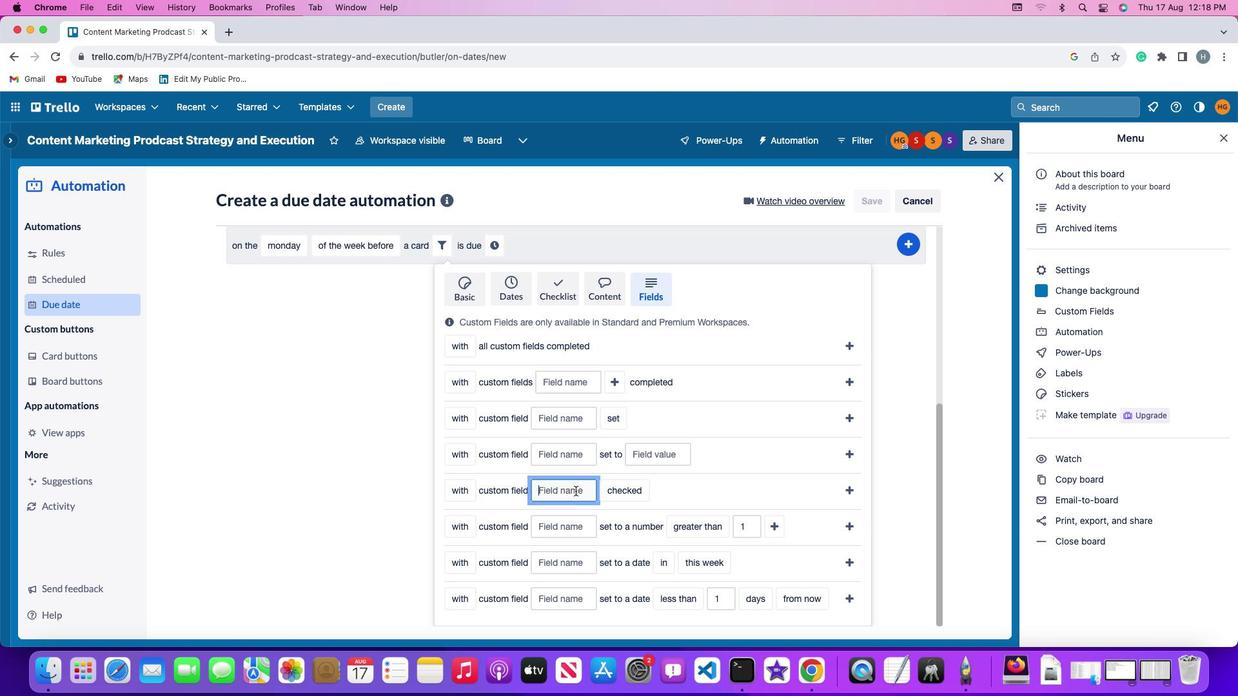 
Action: Mouse moved to (576, 491)
Screenshot: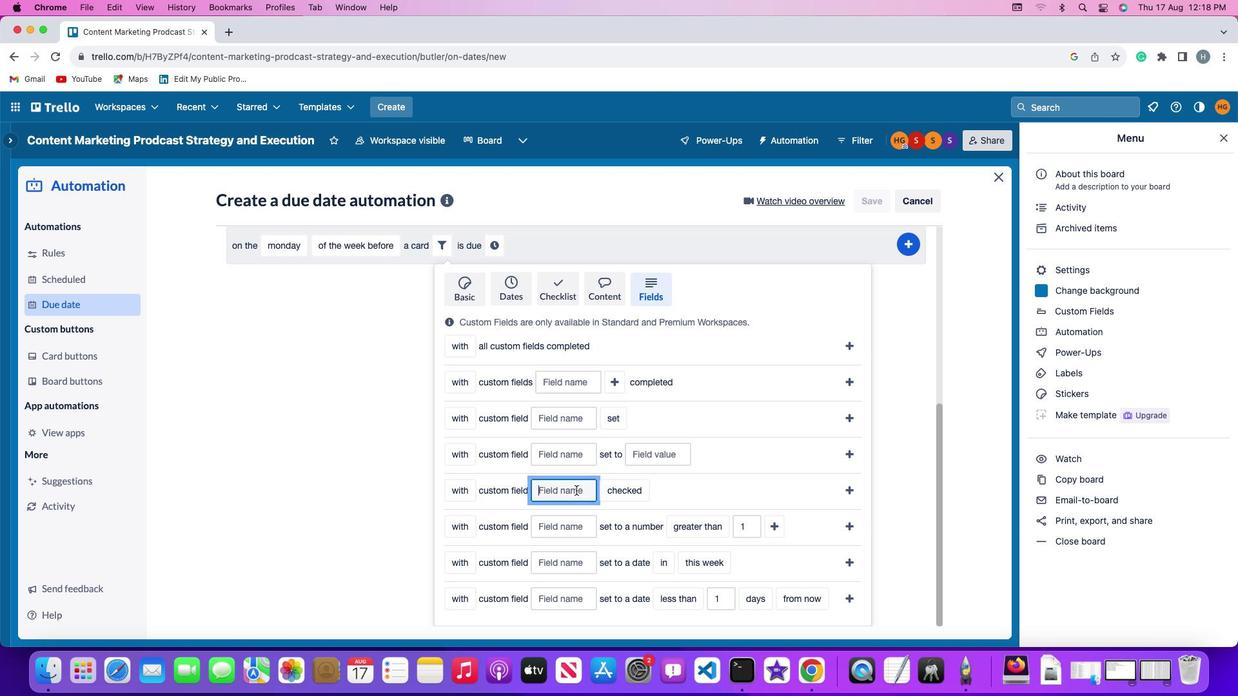 
Action: Key pressed Key.shift'R''e''s''u''m''e'
Screenshot: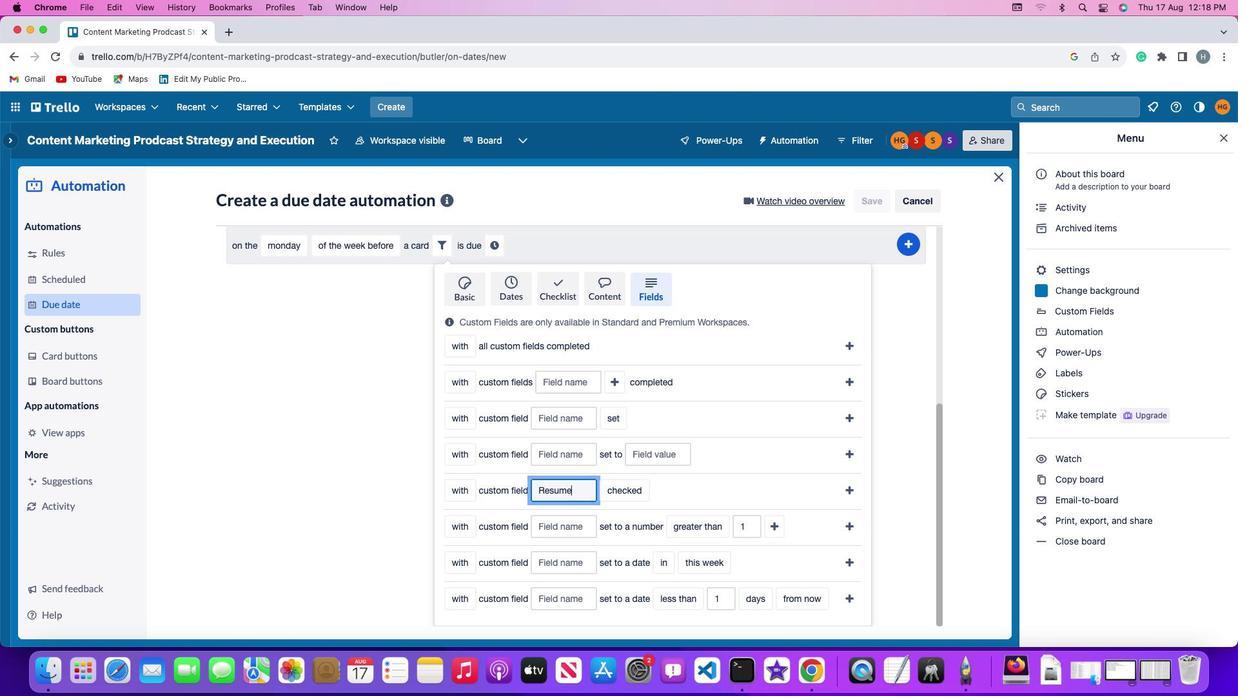 
Action: Mouse moved to (629, 487)
Screenshot: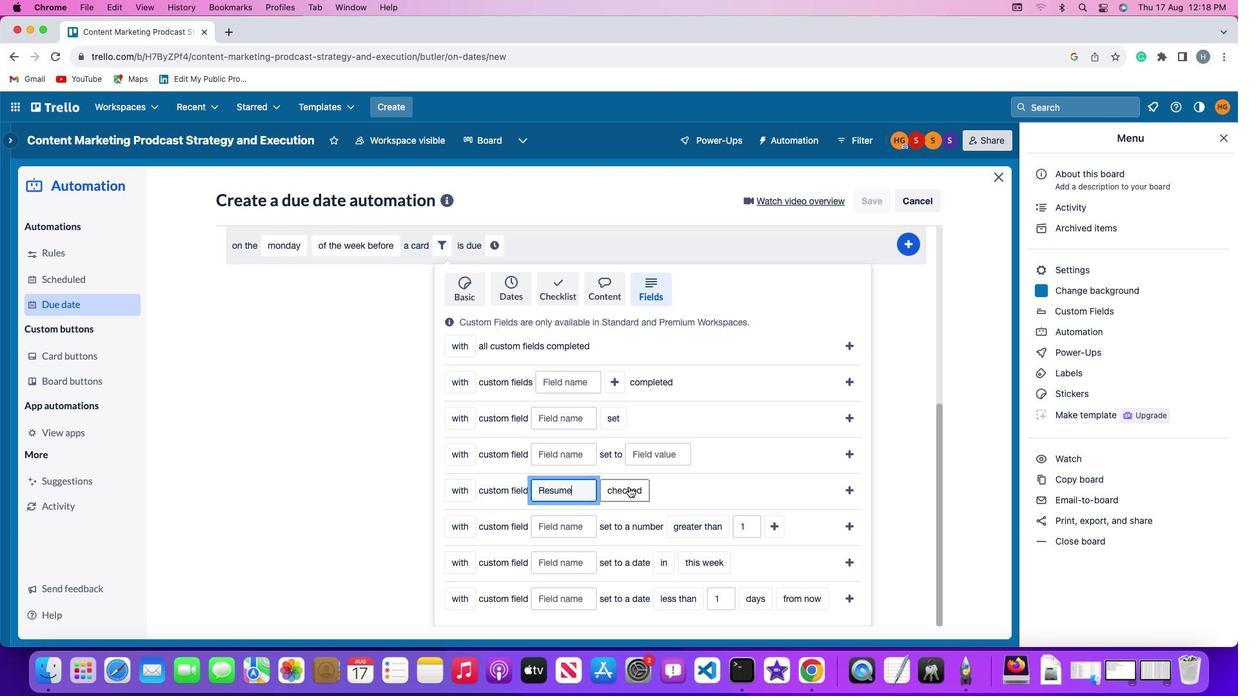 
Action: Mouse pressed left at (629, 487)
Screenshot: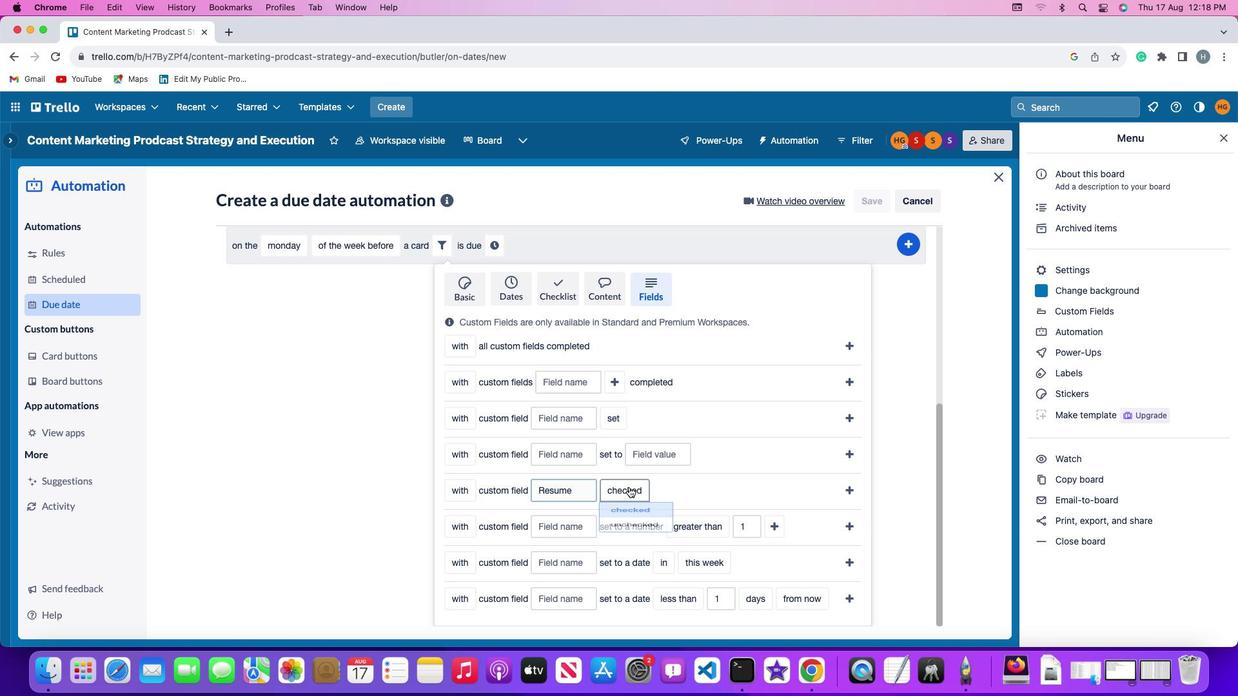 
Action: Mouse moved to (632, 514)
Screenshot: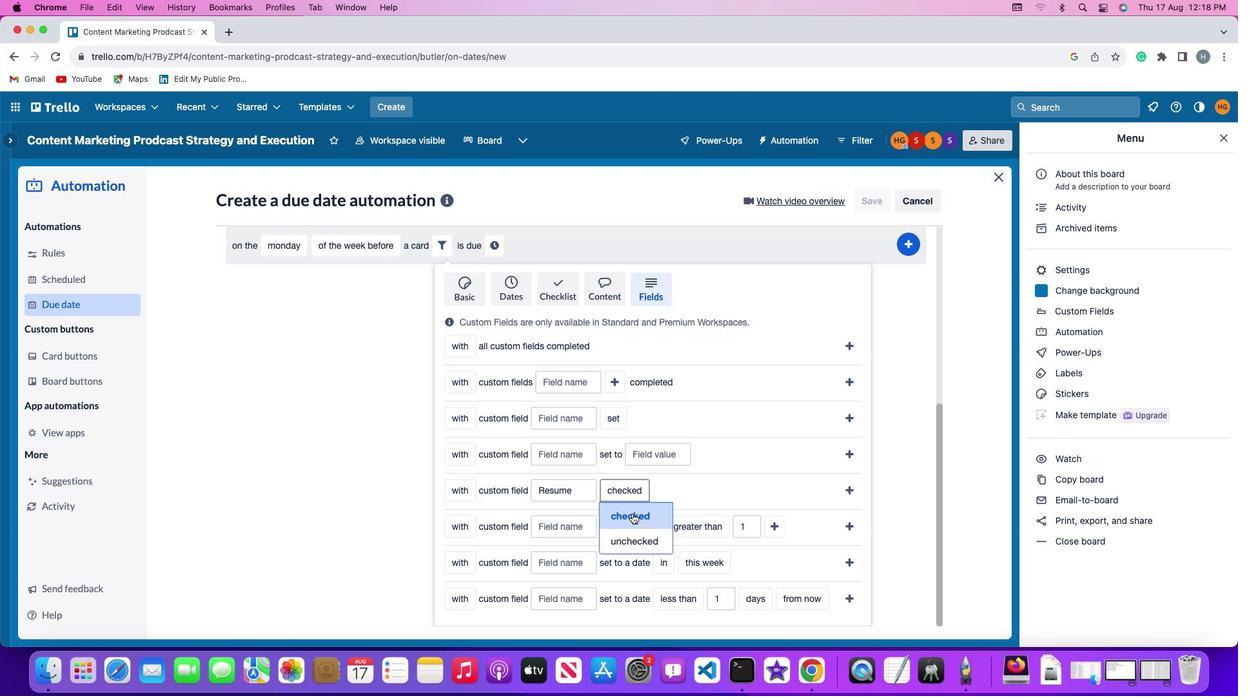 
Action: Mouse pressed left at (632, 514)
Screenshot: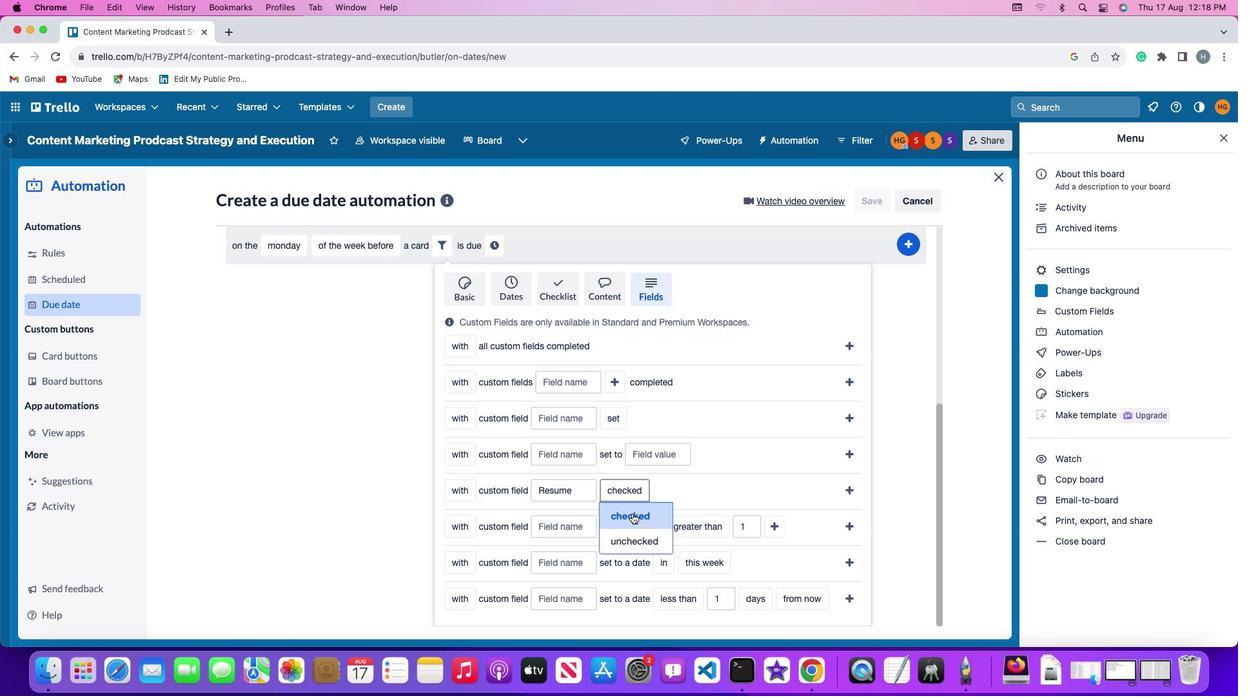
Action: Mouse moved to (840, 488)
Screenshot: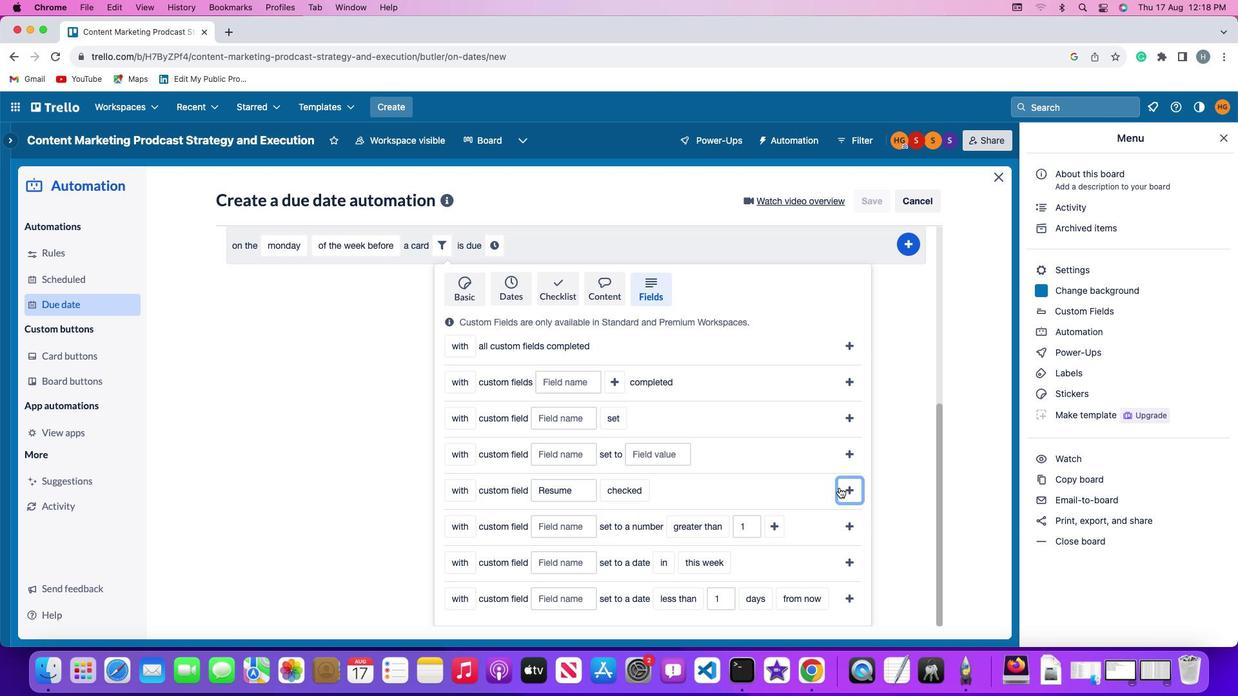 
Action: Mouse pressed left at (840, 488)
Screenshot: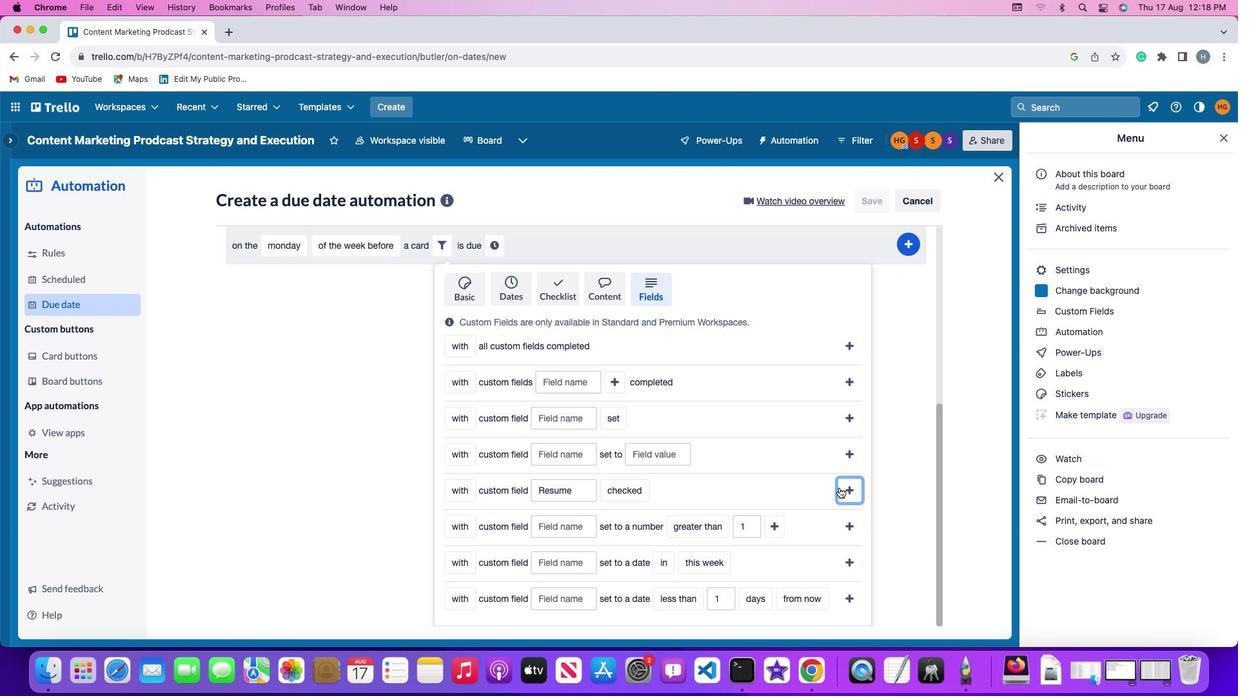 
Action: Mouse moved to (671, 558)
Screenshot: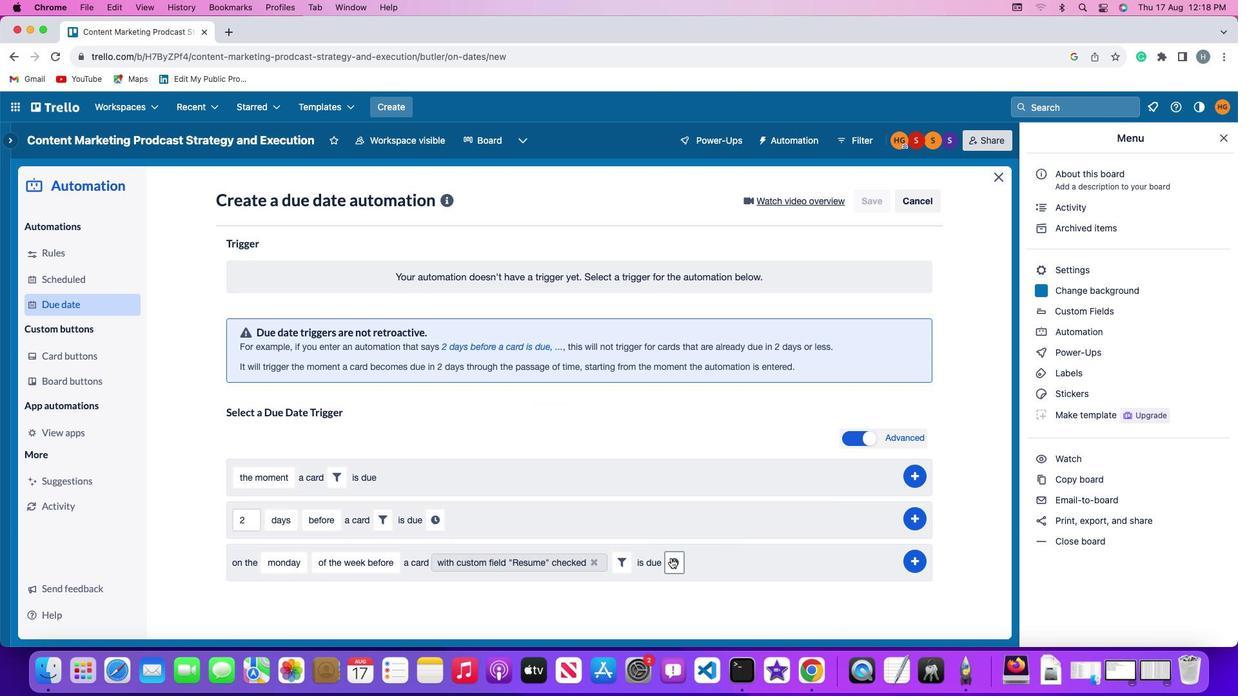 
Action: Mouse pressed left at (671, 558)
Screenshot: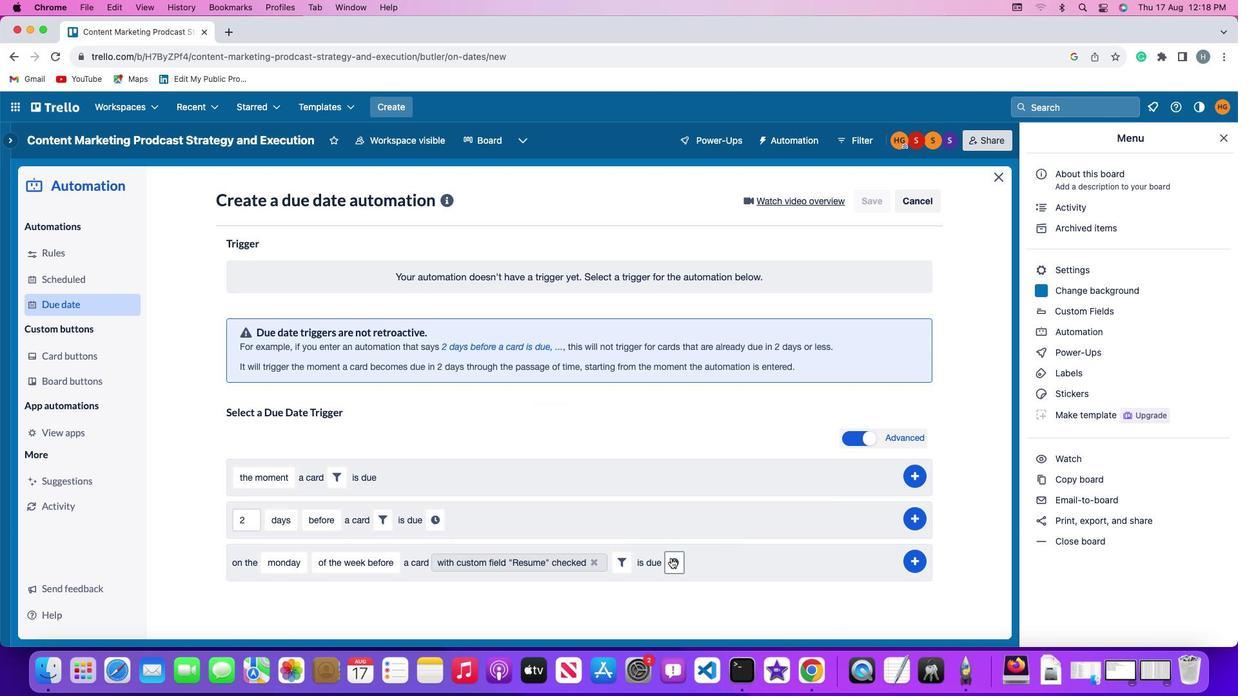 
Action: Mouse moved to (703, 563)
Screenshot: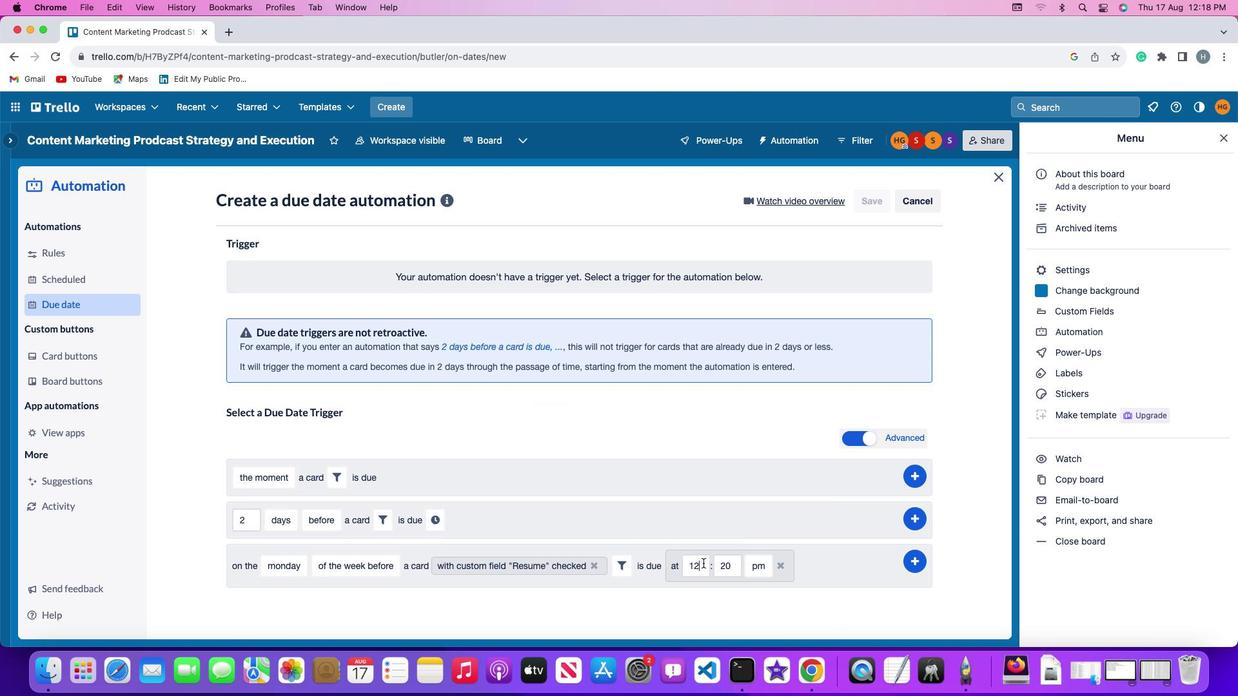 
Action: Mouse pressed left at (703, 563)
Screenshot: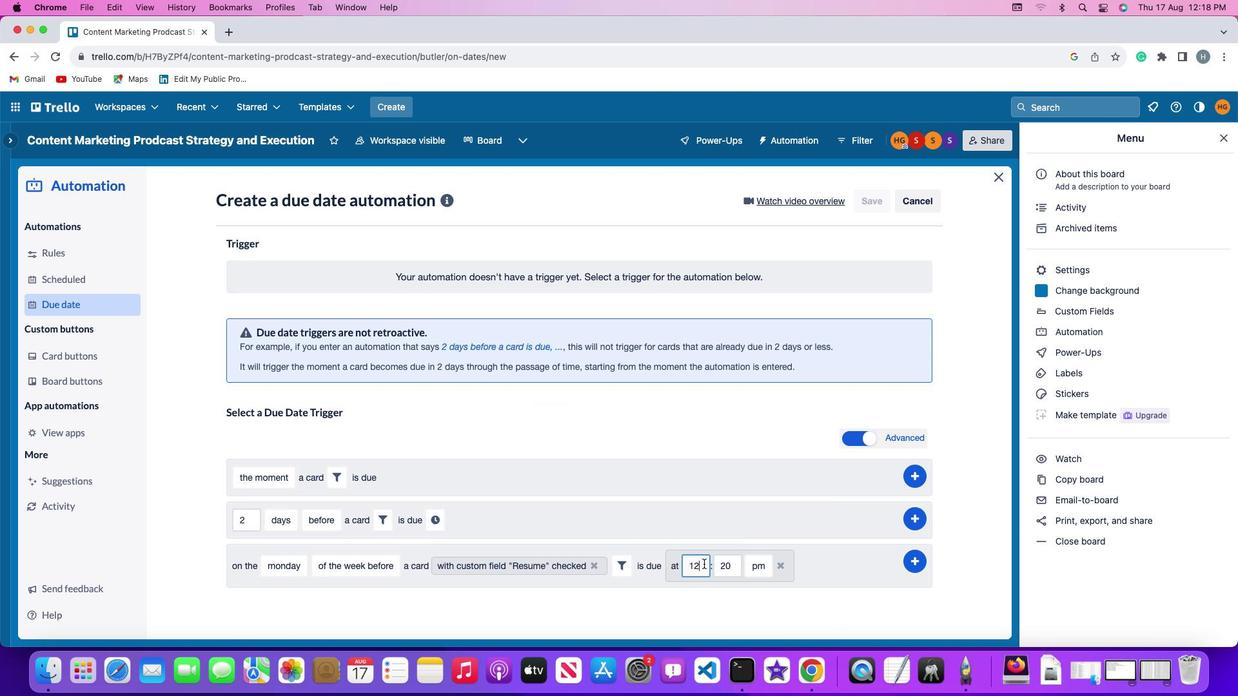 
Action: Mouse moved to (705, 563)
Screenshot: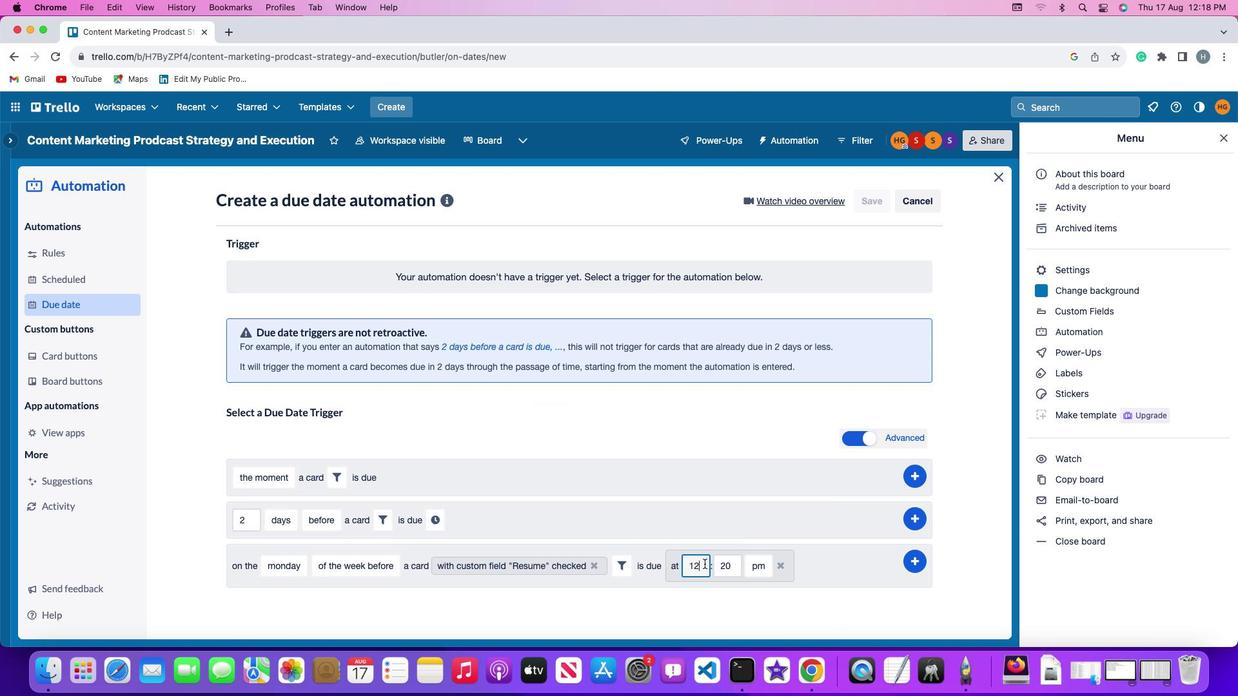 
Action: Key pressed Key.backspace'1'
Screenshot: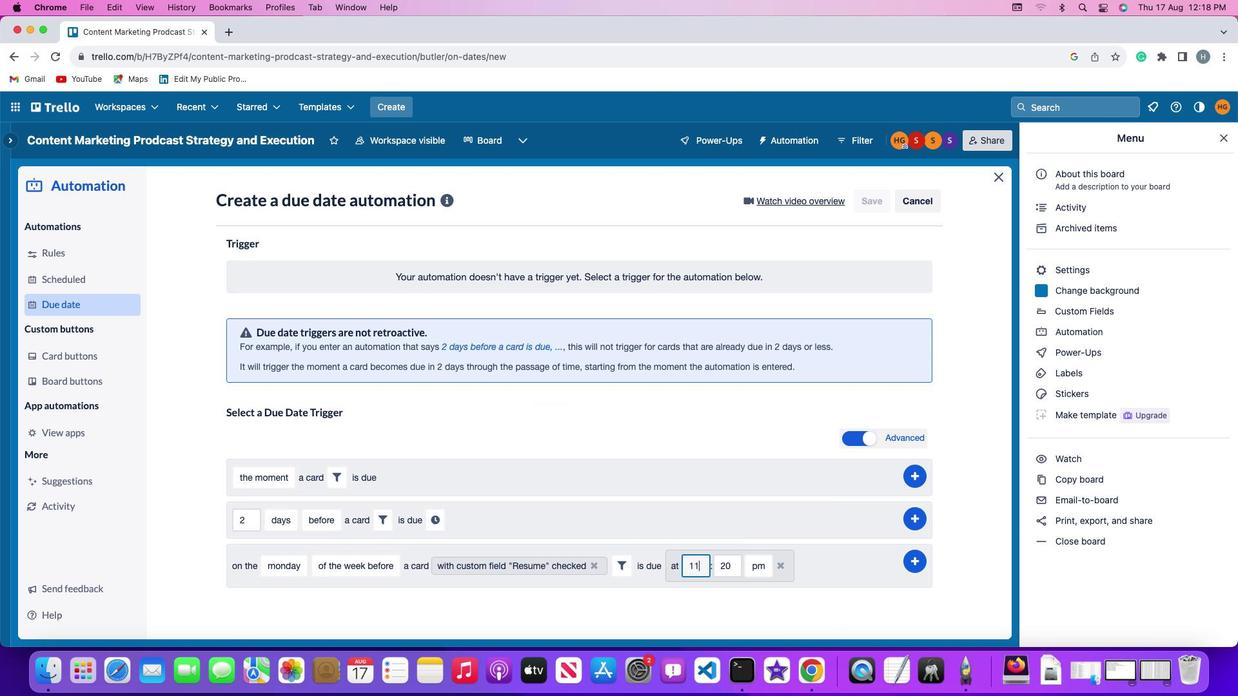 
Action: Mouse moved to (735, 566)
Screenshot: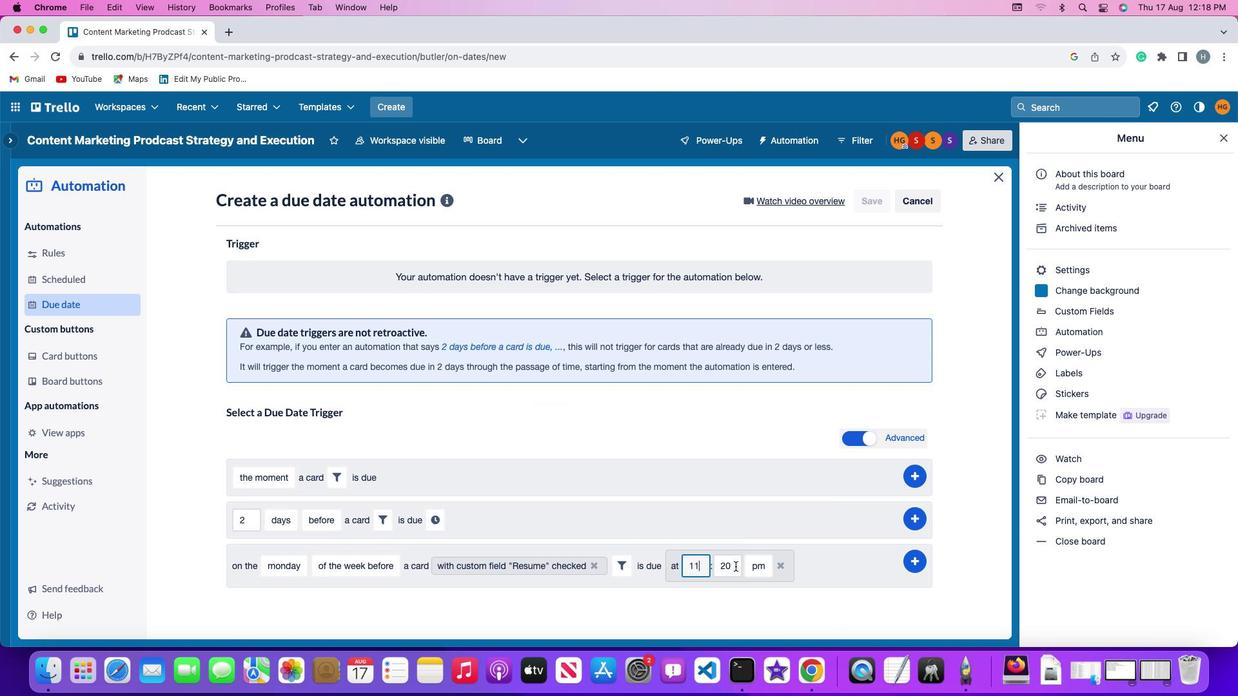 
Action: Mouse pressed left at (735, 566)
Screenshot: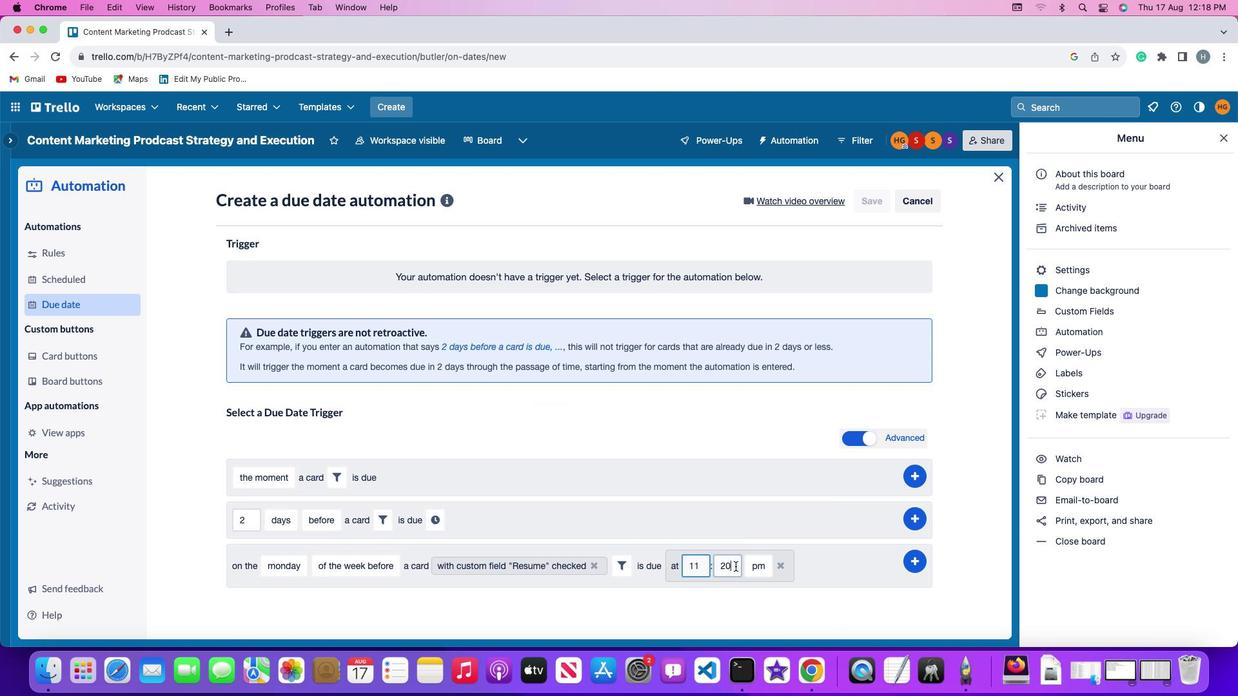 
Action: Mouse moved to (736, 566)
Screenshot: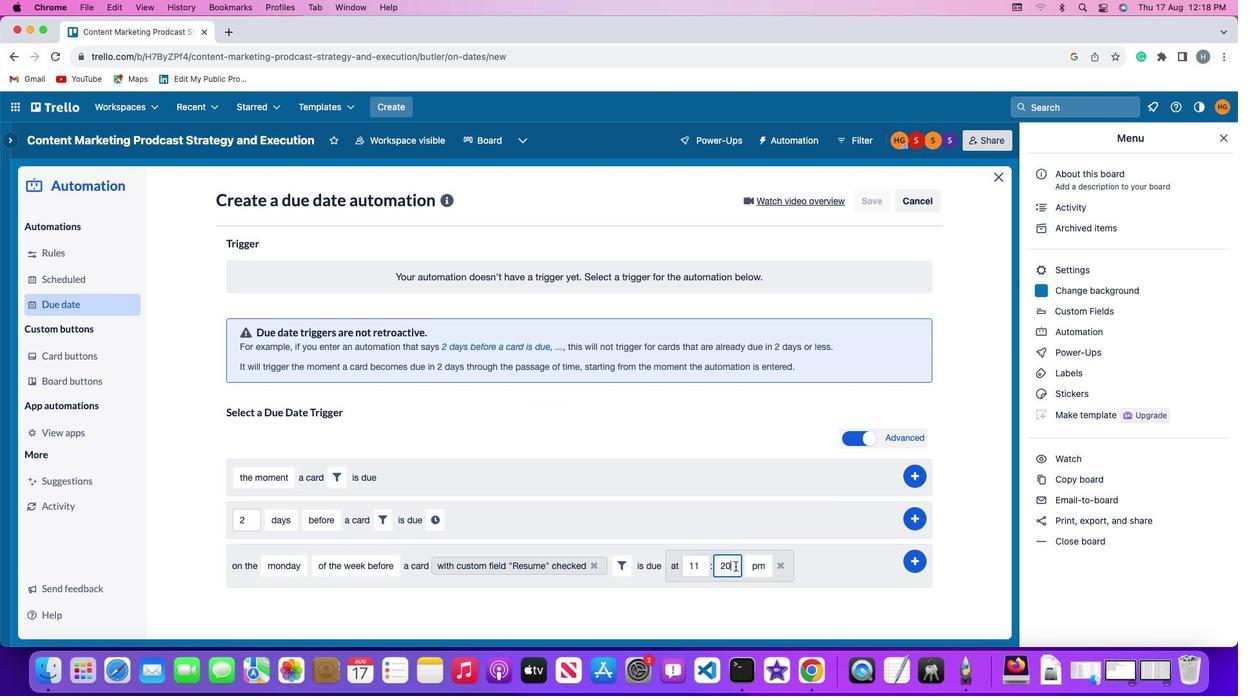 
Action: Key pressed Key.backspaceKey.backspace'0''0'
Screenshot: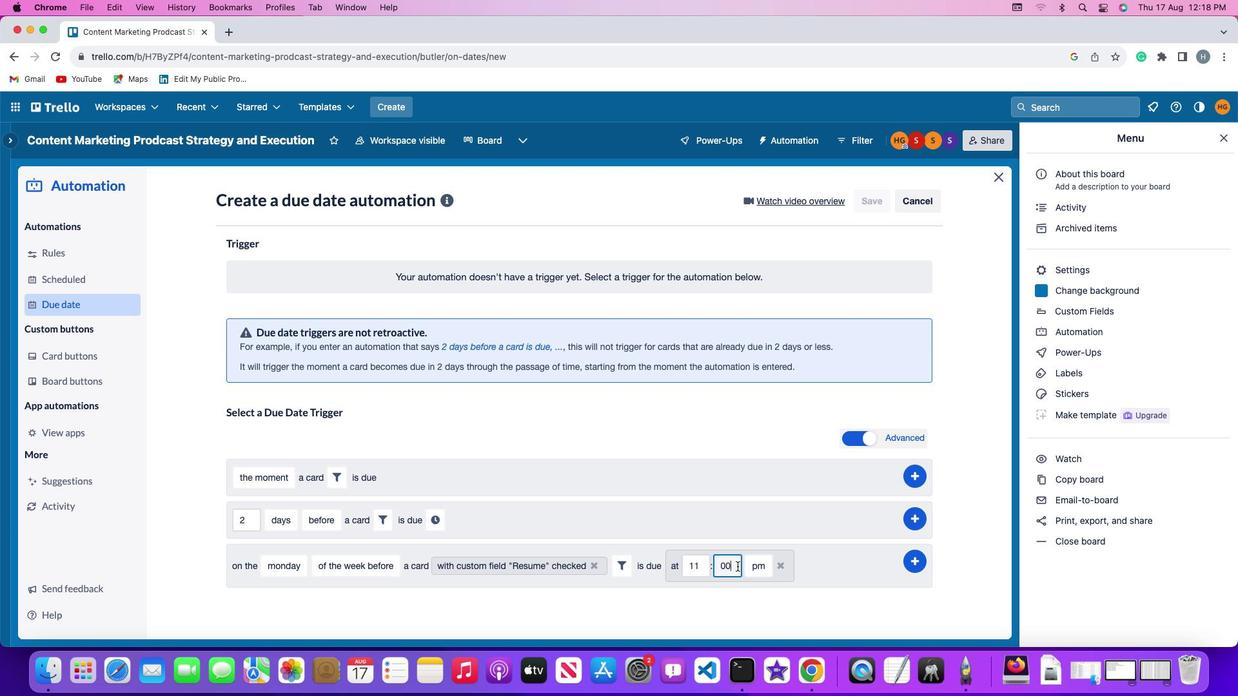 
Action: Mouse moved to (753, 567)
Screenshot: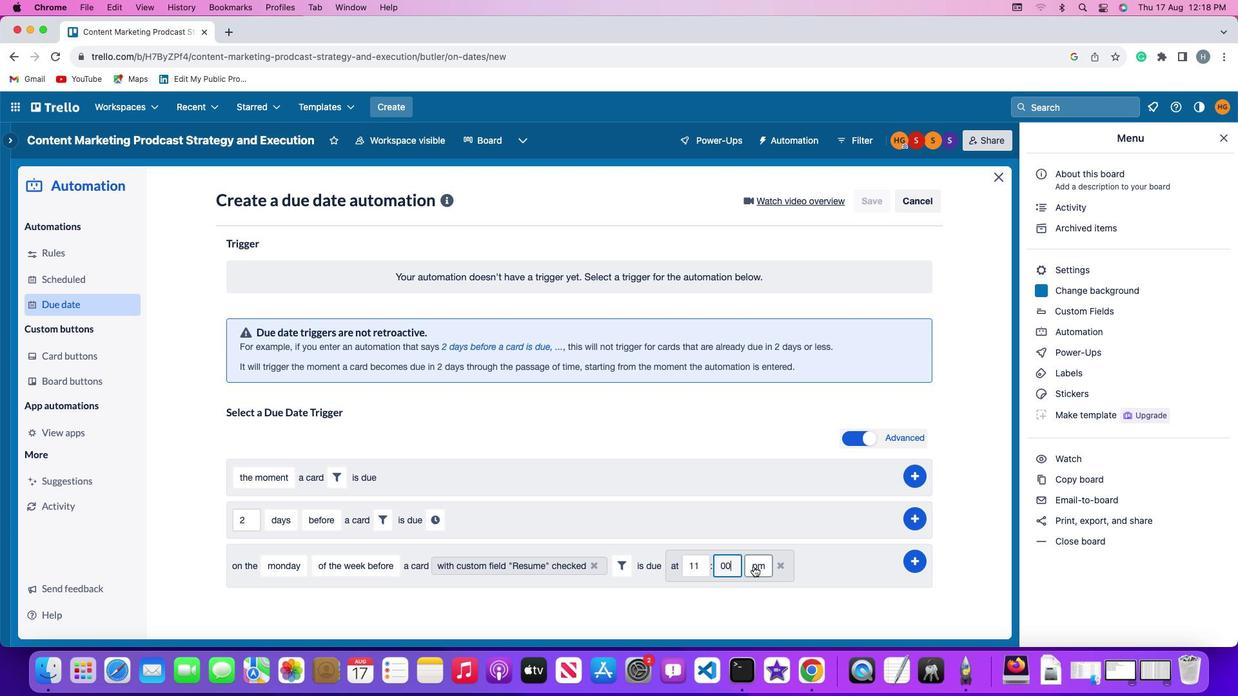 
Action: Mouse pressed left at (753, 567)
Screenshot: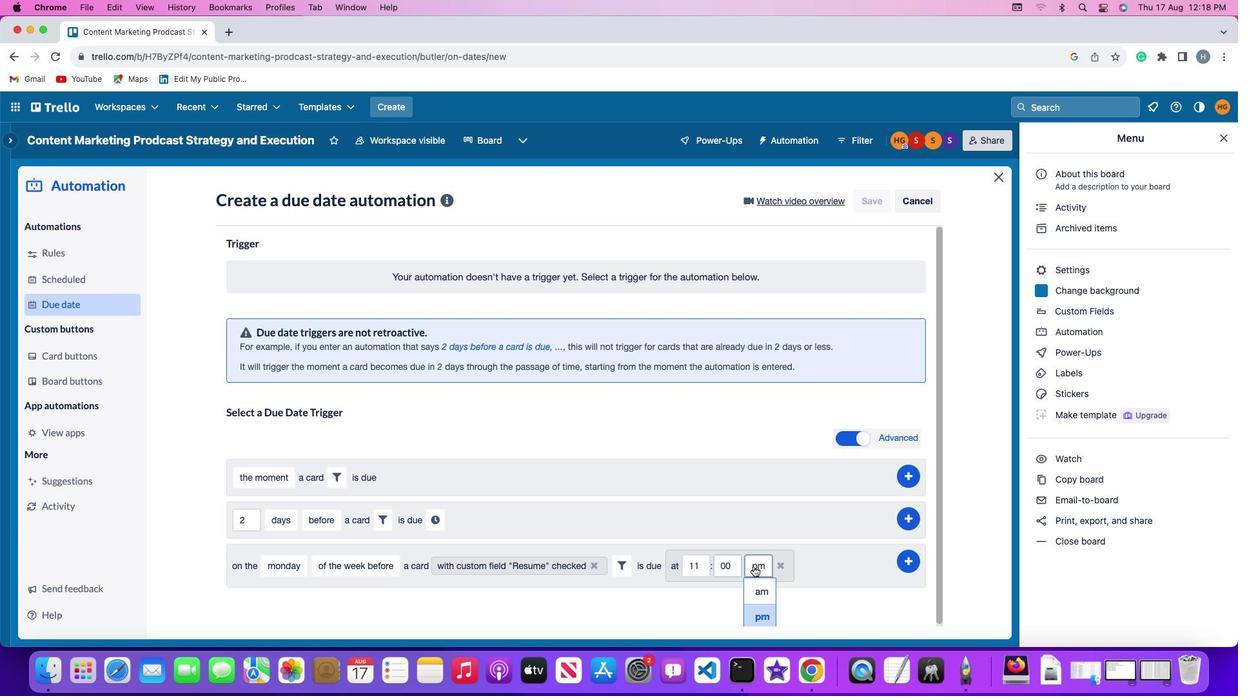 
Action: Mouse moved to (762, 591)
Screenshot: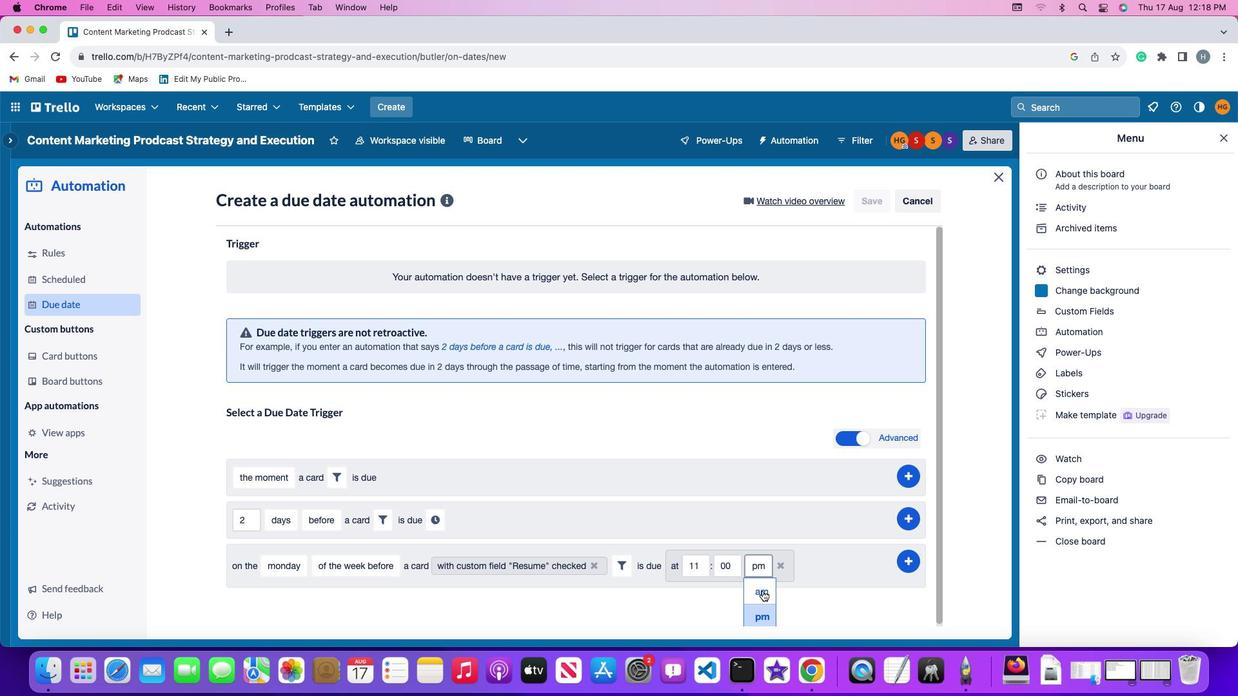 
Action: Mouse pressed left at (762, 591)
Screenshot: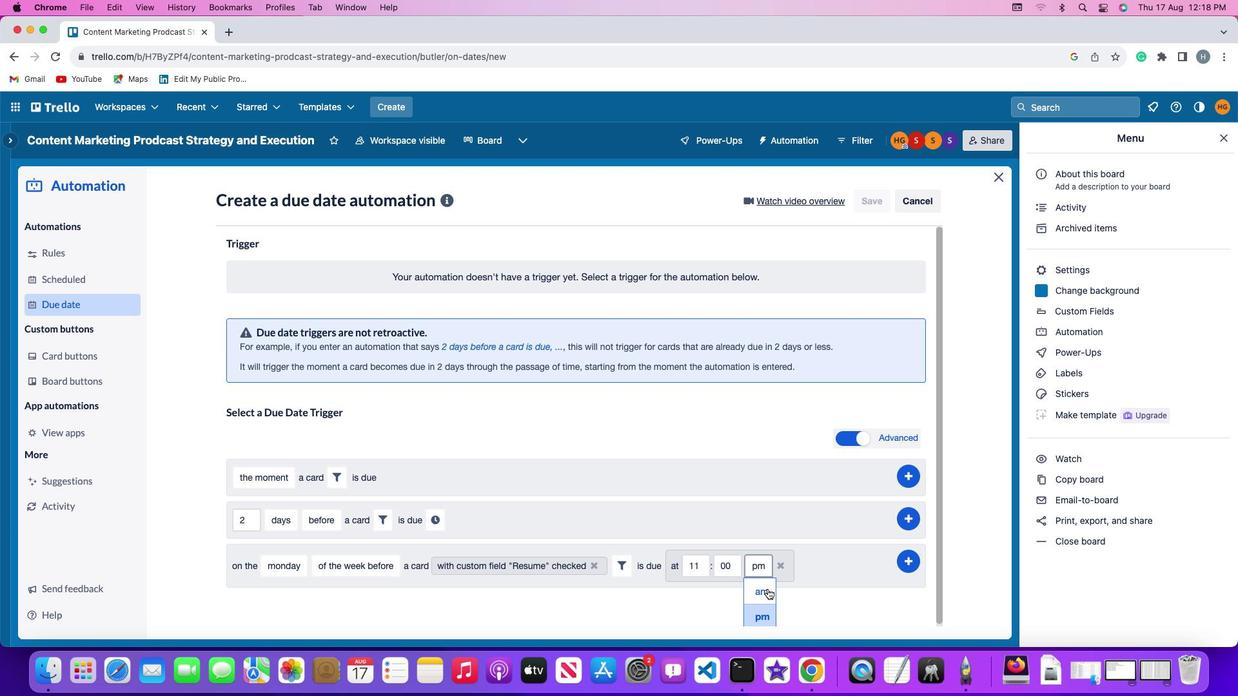 
Action: Mouse moved to (918, 560)
Screenshot: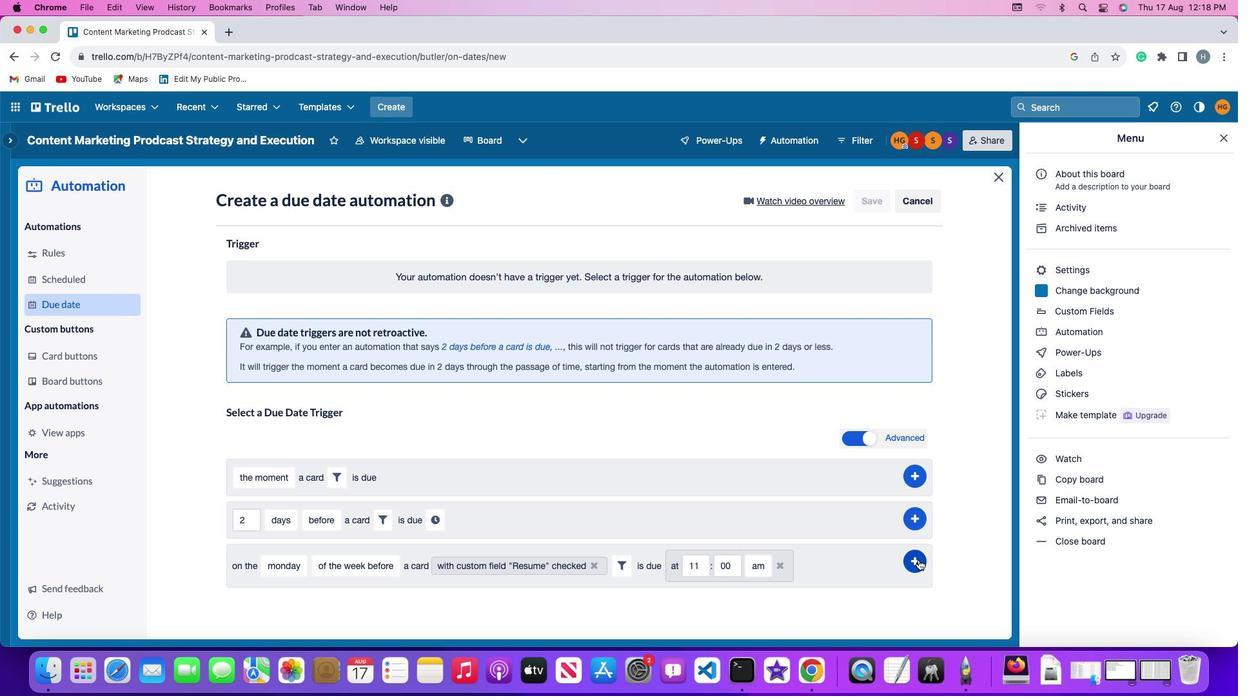 
Action: Mouse pressed left at (918, 560)
Screenshot: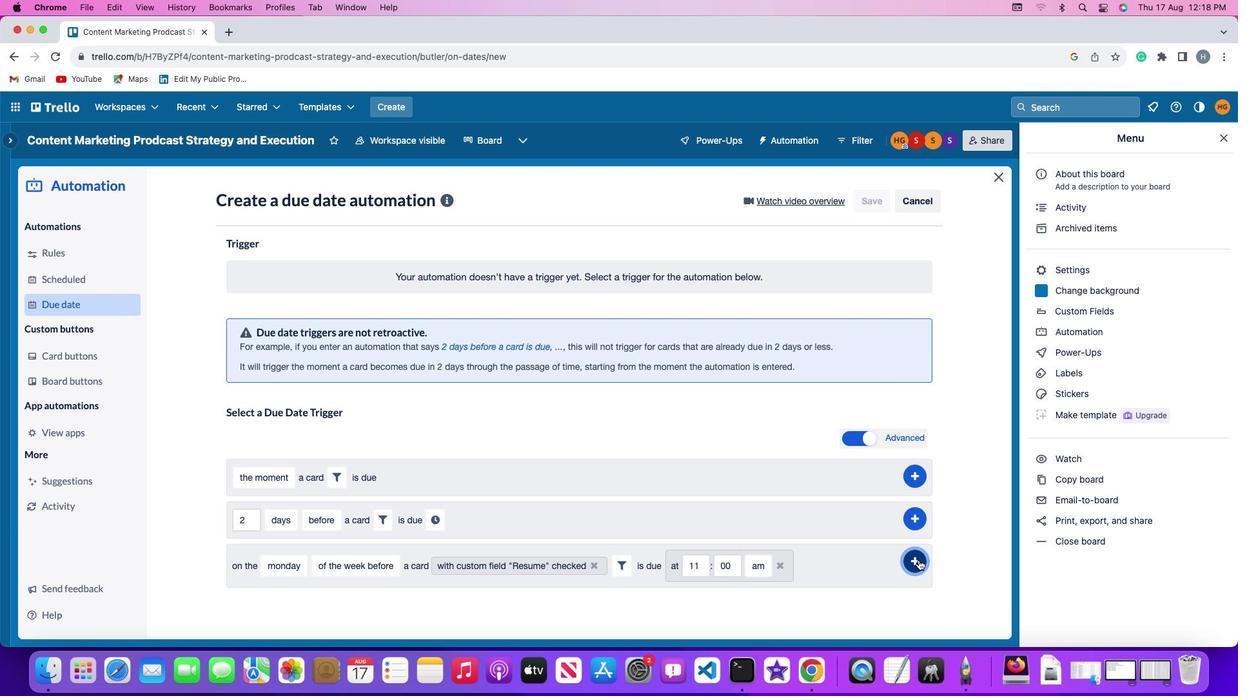 
Action: Mouse moved to (938, 405)
Screenshot: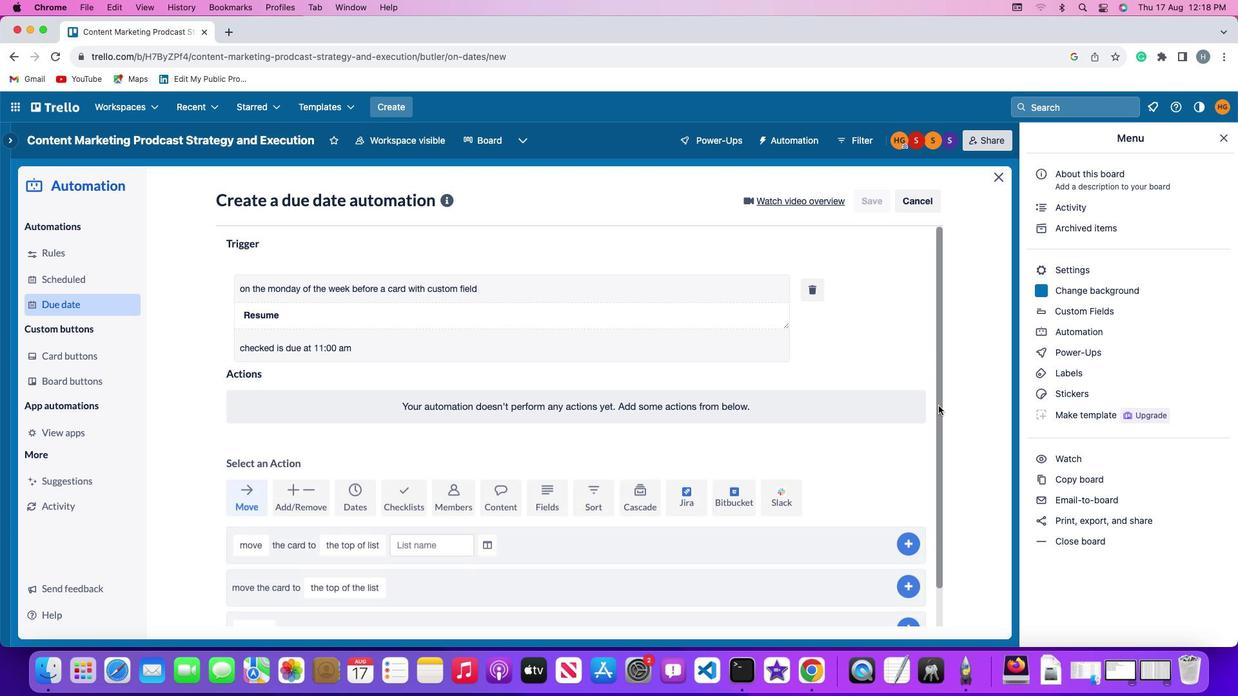 
